 Task: Create List Brand Portfolio Governance in Board Brand Recognition Best Practices to Workspace Car Rentals. Create List Brand Portfolio Review in Board Product Market Fit Analysis to Workspace Car Rentals. Create List Brand Extension Analysis in Board Customer Journey Mapping and Analysis to Workspace Car Rentals
Action: Mouse moved to (92, 330)
Screenshot: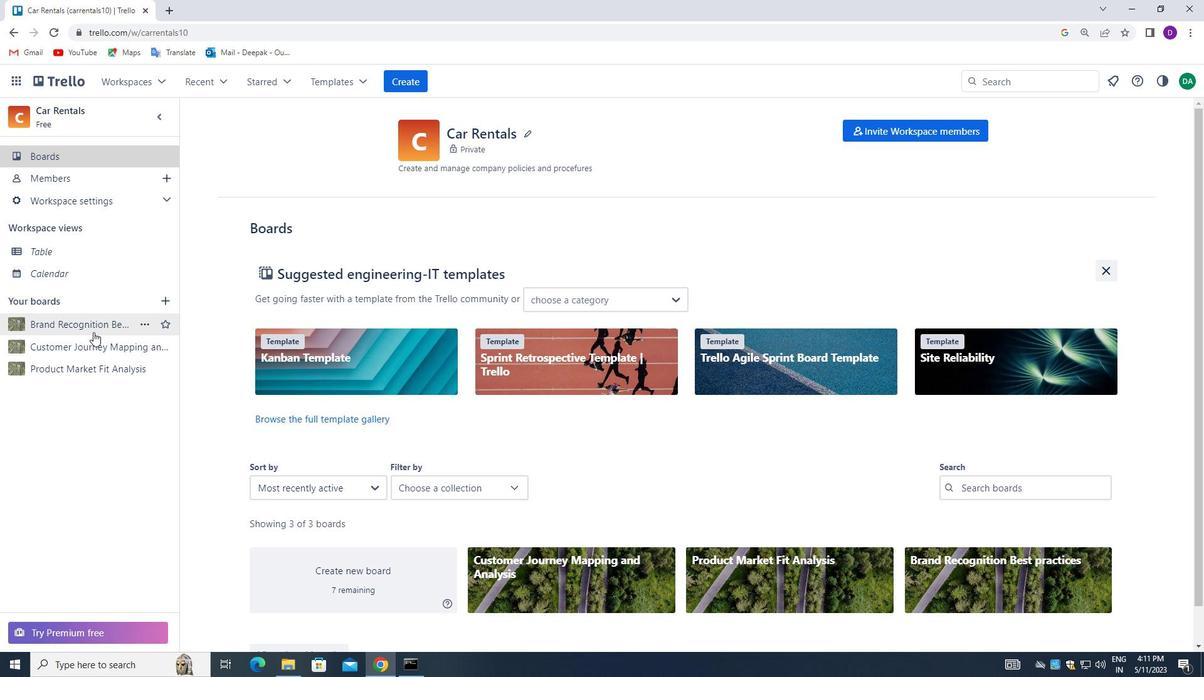 
Action: Mouse pressed left at (92, 330)
Screenshot: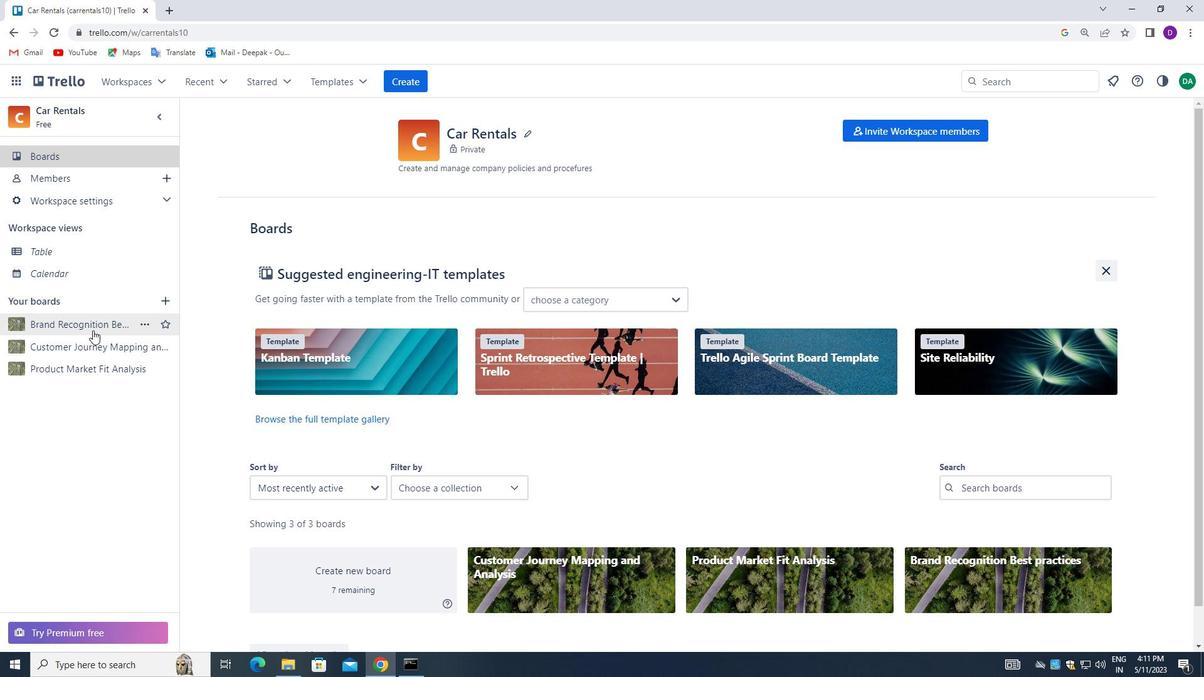 
Action: Mouse moved to (432, 163)
Screenshot: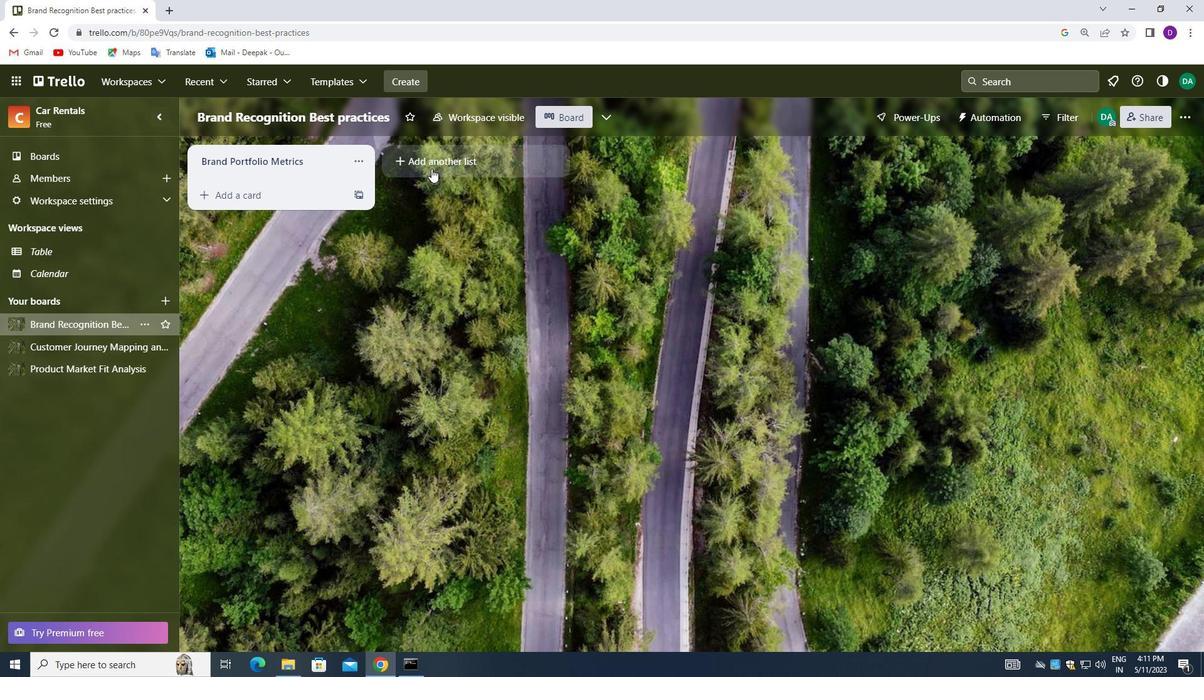 
Action: Mouse pressed left at (432, 163)
Screenshot: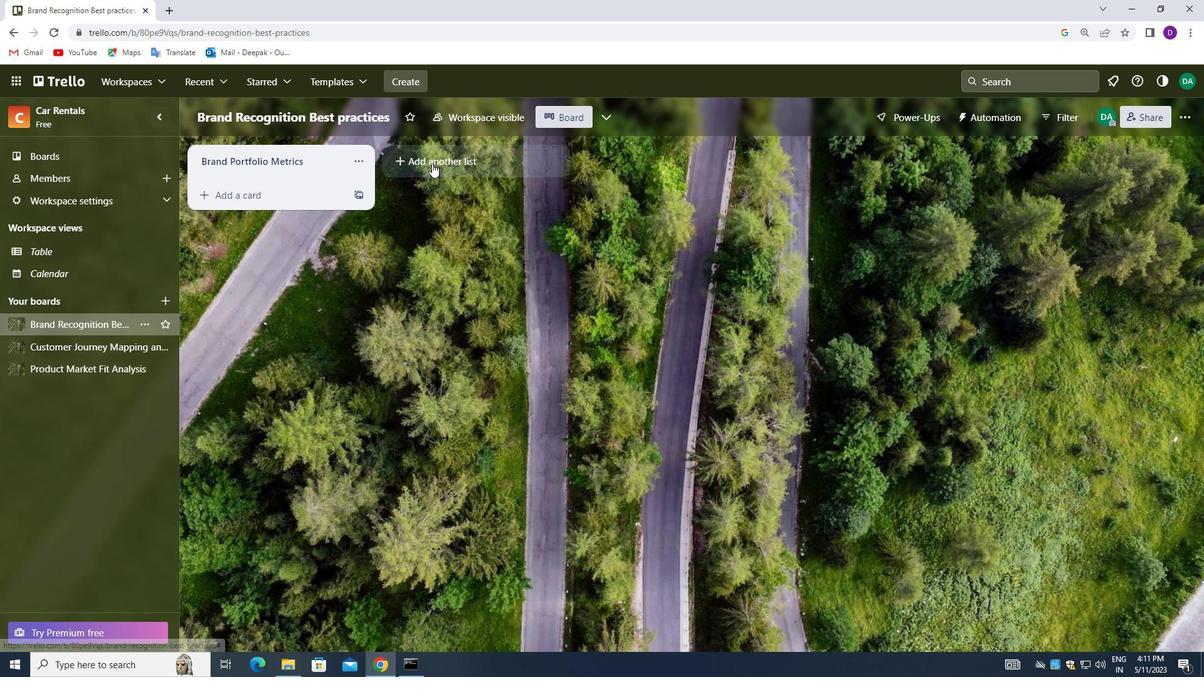 
Action: Mouse moved to (432, 160)
Screenshot: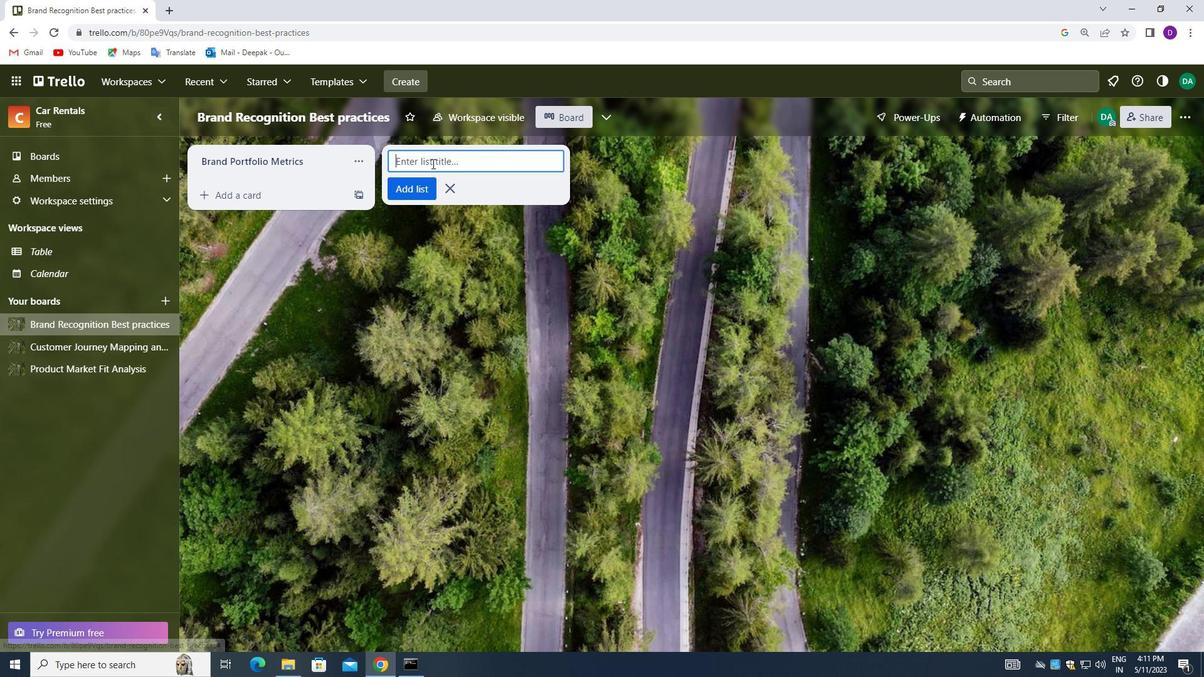 
Action: Mouse pressed left at (432, 160)
Screenshot: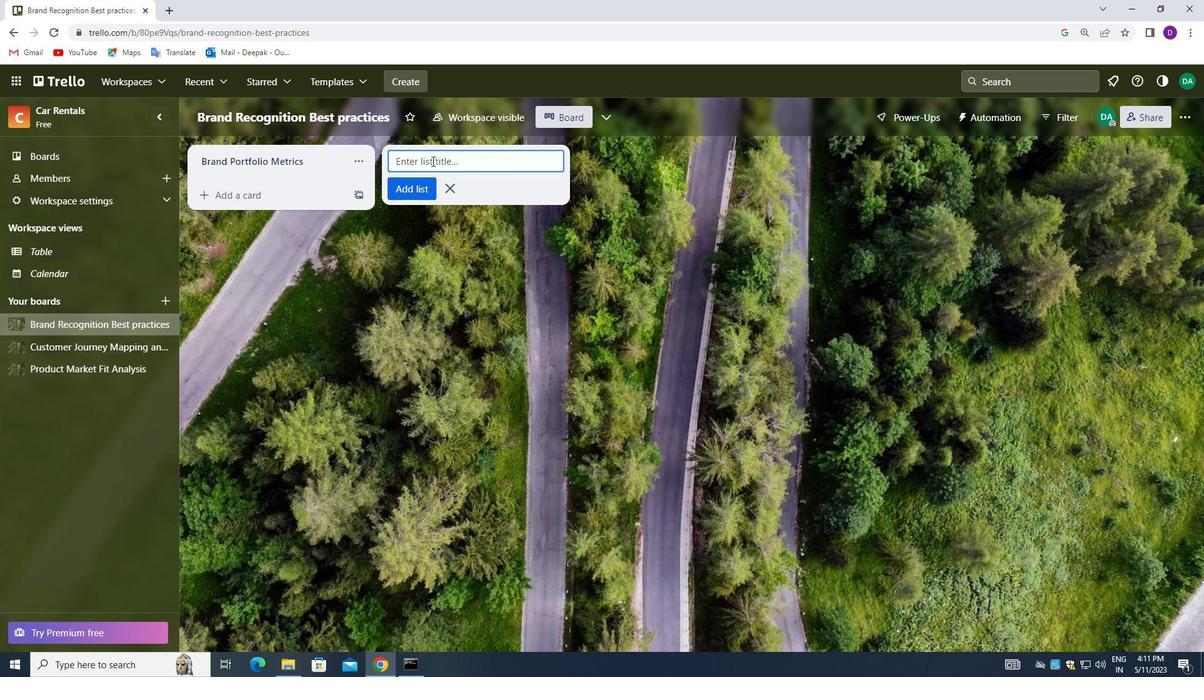 
Action: Mouse moved to (435, 252)
Screenshot: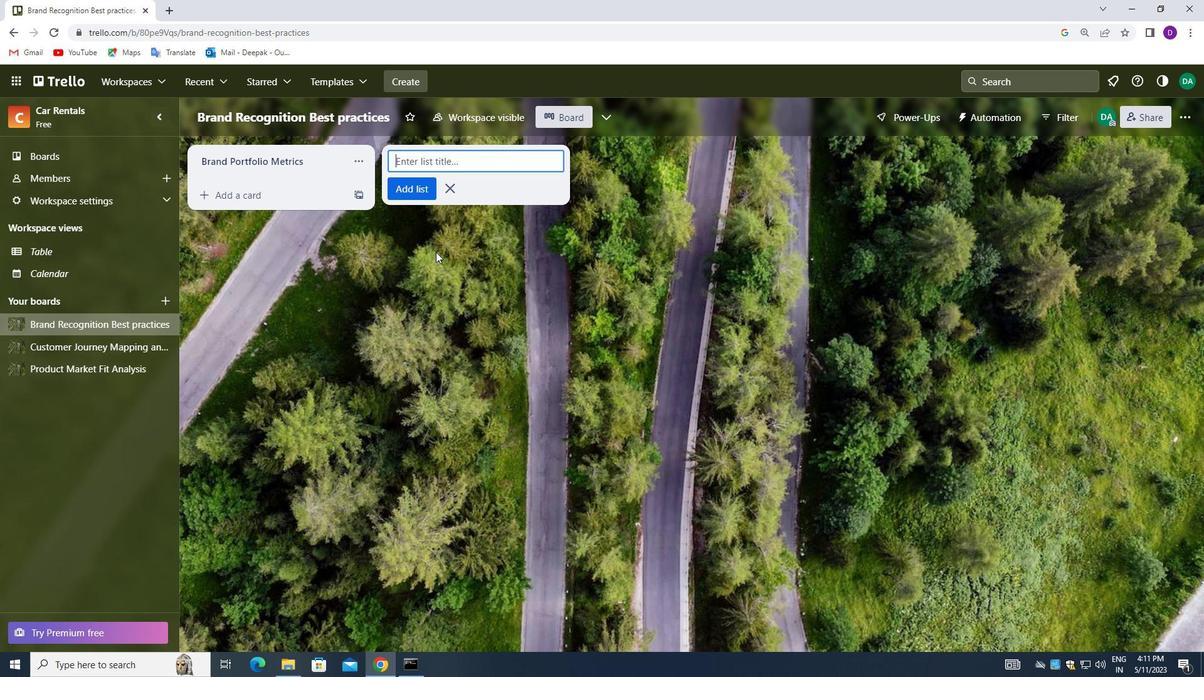 
Action: Key pressed <Key.shift_r>Brand<Key.space><Key.shift>PORTFOLIO<Key.space><Key.shift_r>GOVERNANCE
Screenshot: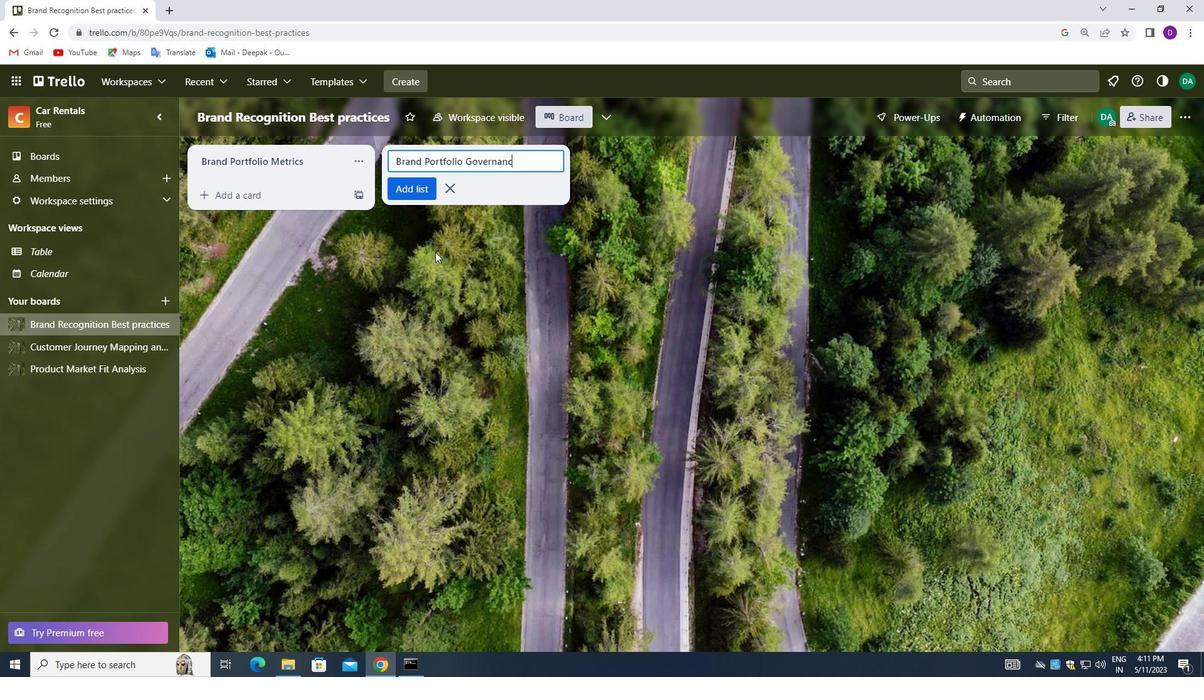 
Action: Mouse moved to (411, 190)
Screenshot: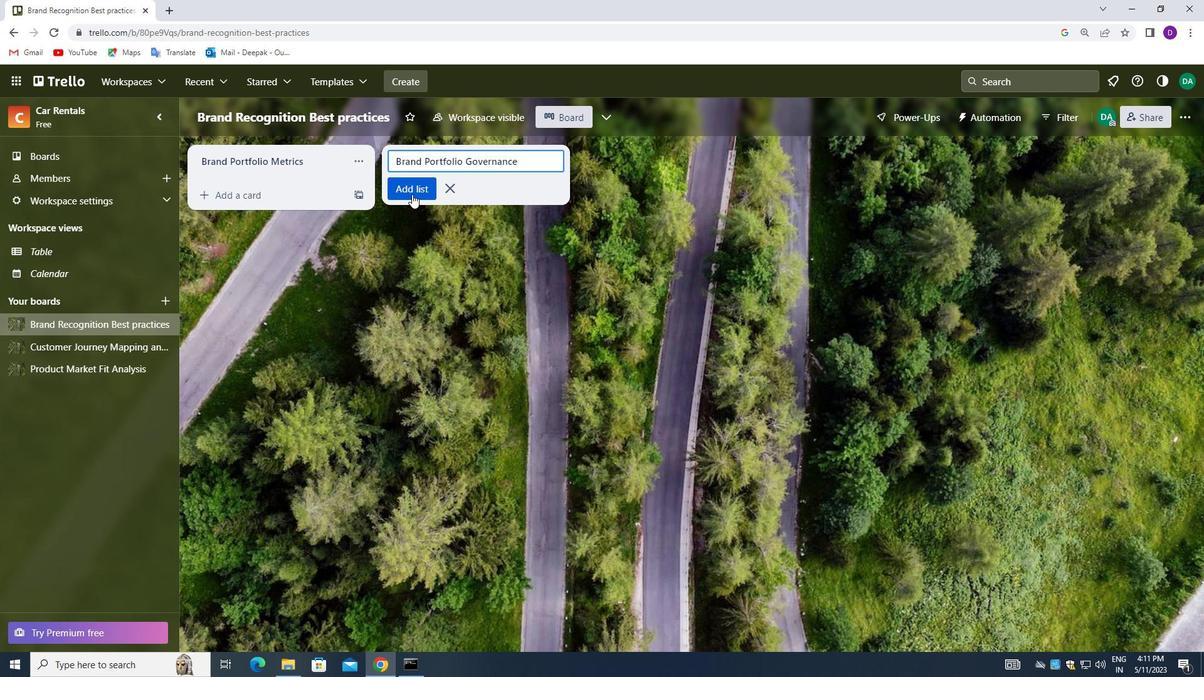 
Action: Mouse pressed left at (411, 190)
Screenshot: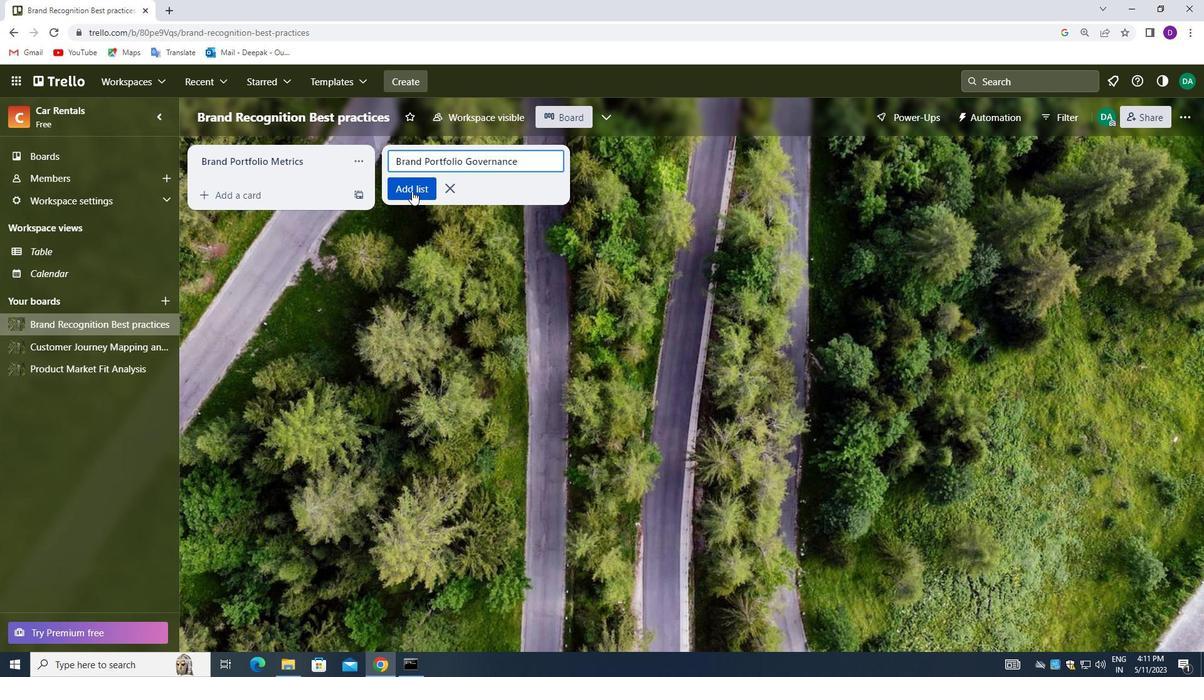 
Action: Mouse moved to (78, 161)
Screenshot: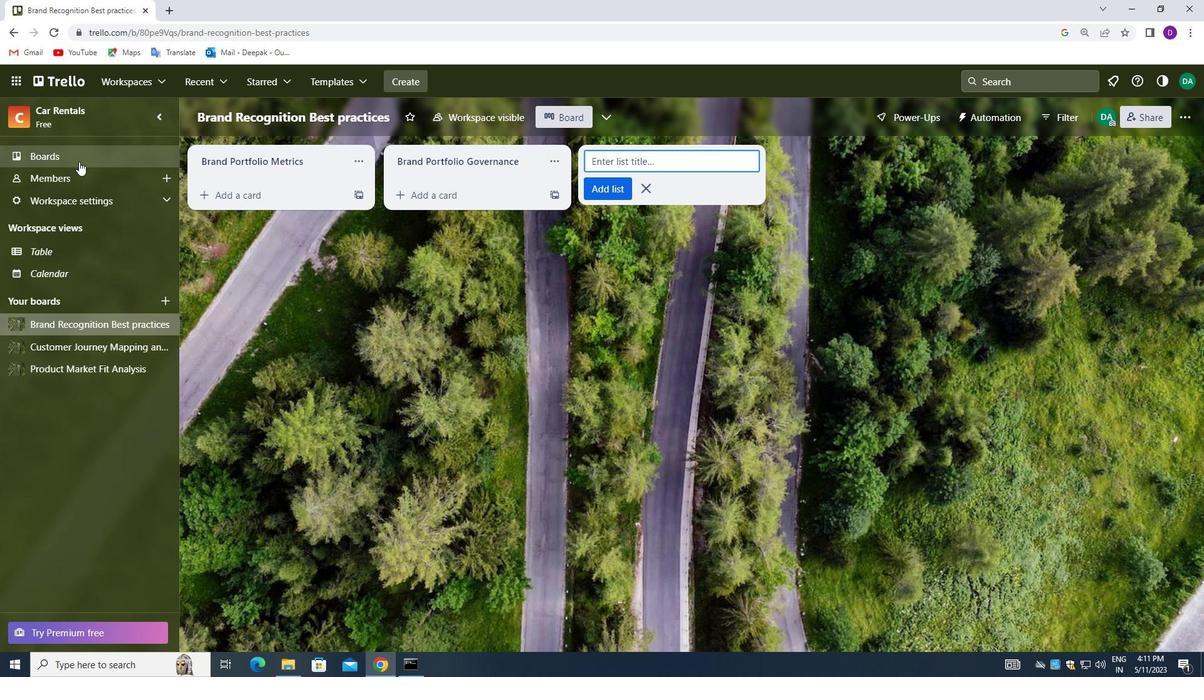 
Action: Mouse pressed left at (78, 161)
Screenshot: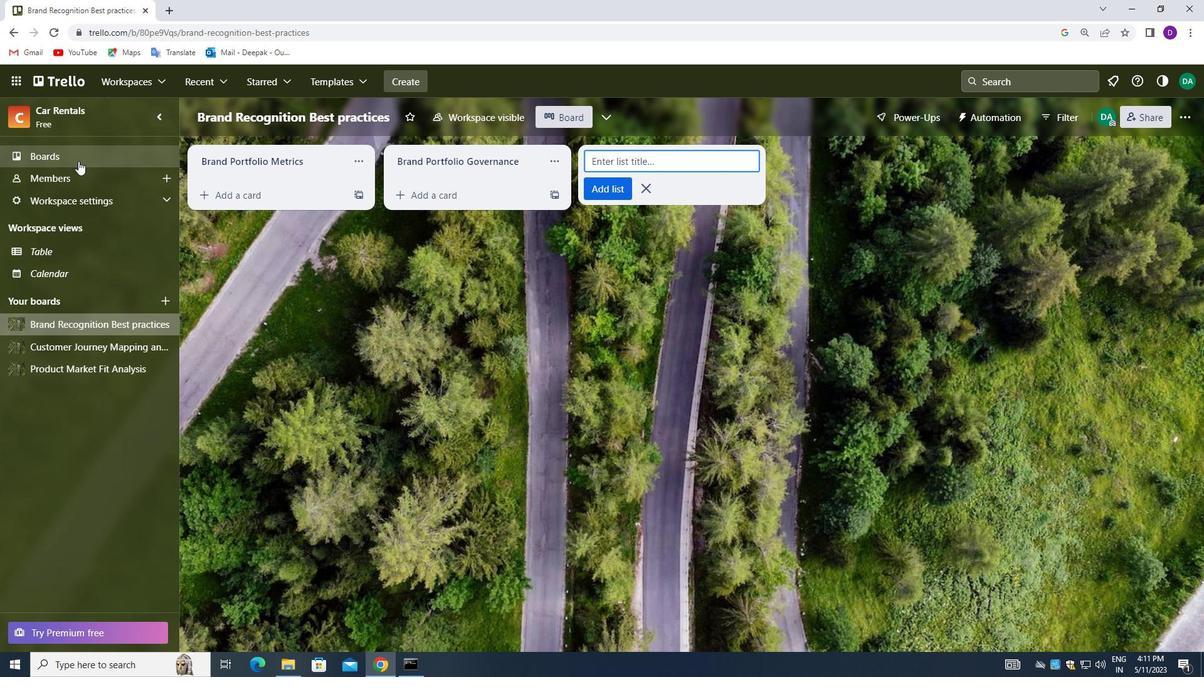 
Action: Mouse moved to (104, 365)
Screenshot: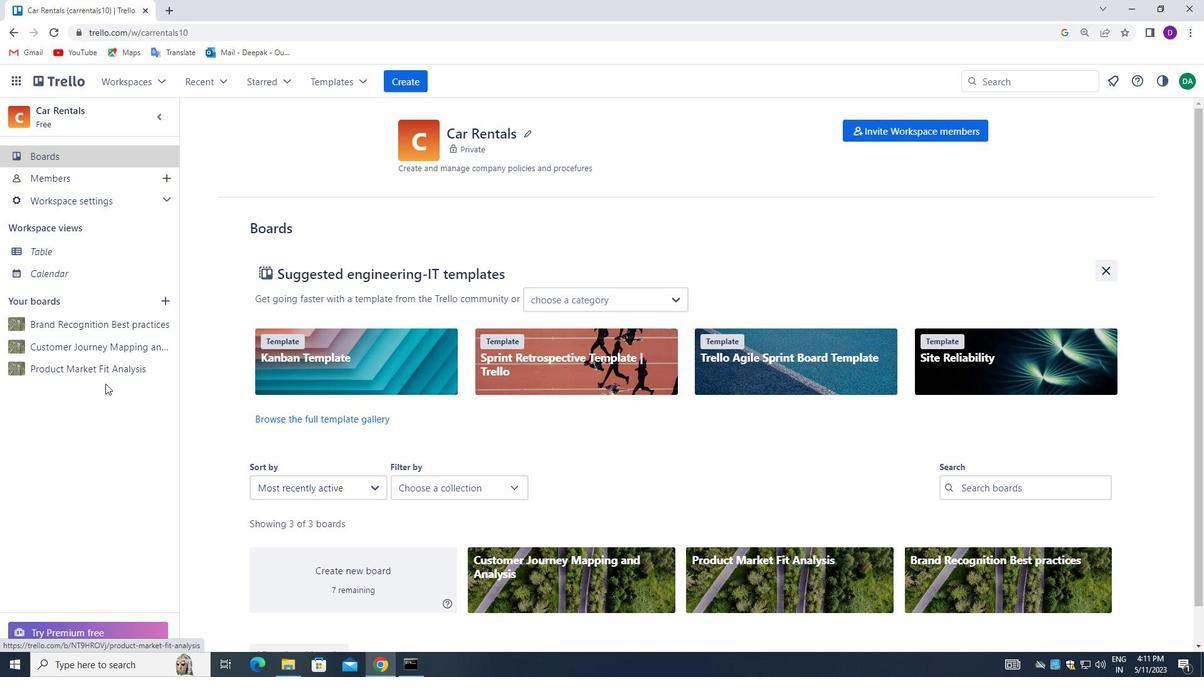 
Action: Mouse pressed left at (104, 365)
Screenshot: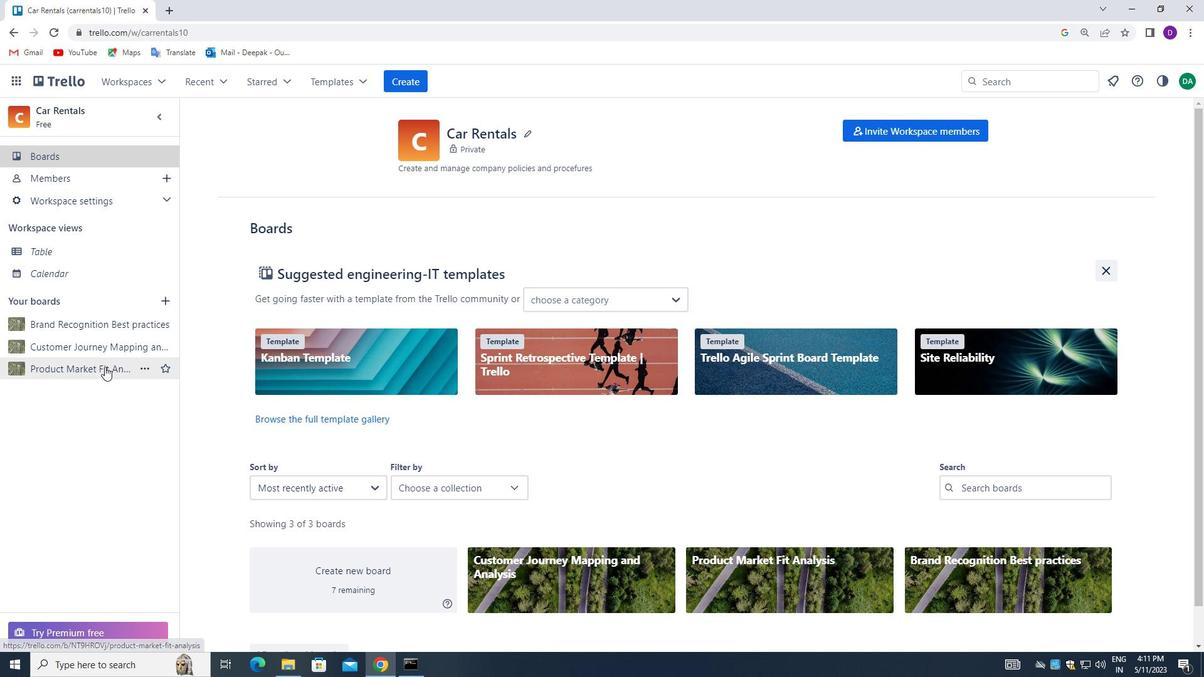 
Action: Mouse moved to (432, 166)
Screenshot: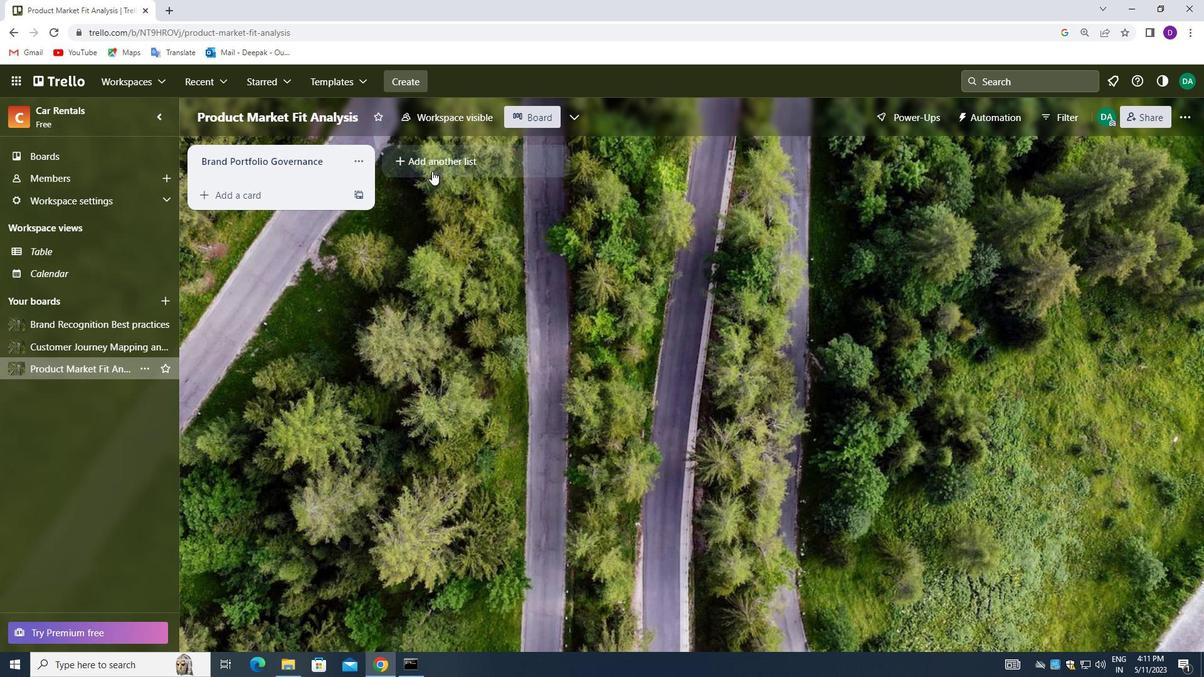 
Action: Mouse pressed left at (432, 166)
Screenshot: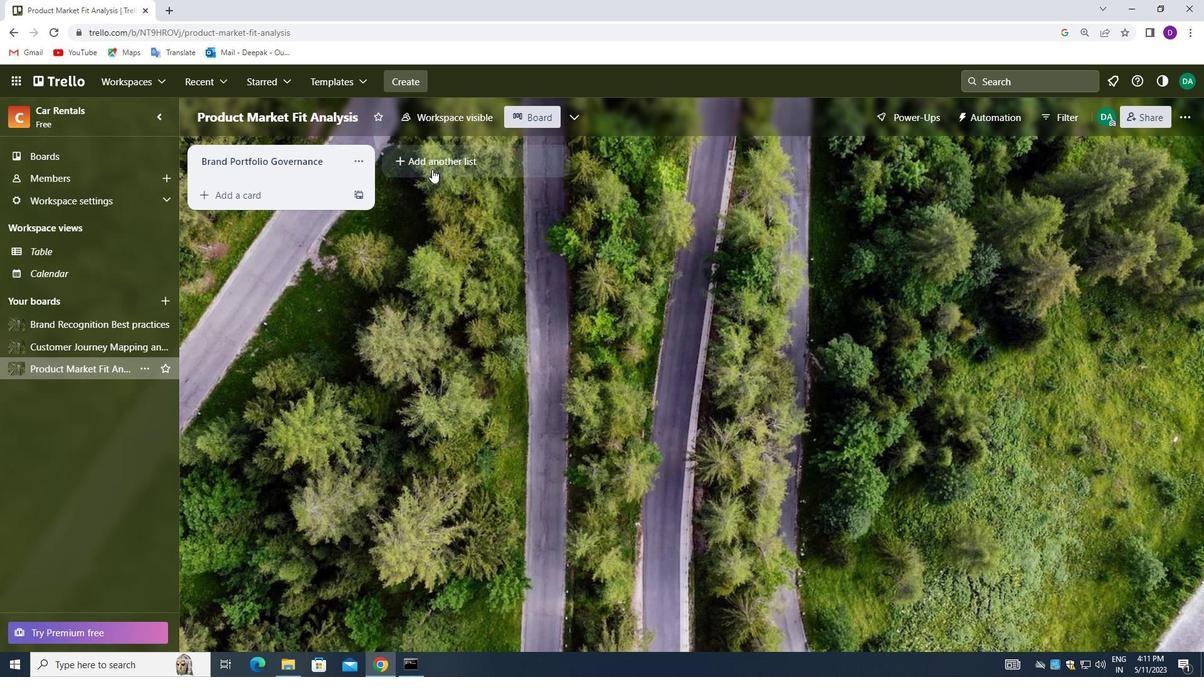 
Action: Mouse moved to (428, 161)
Screenshot: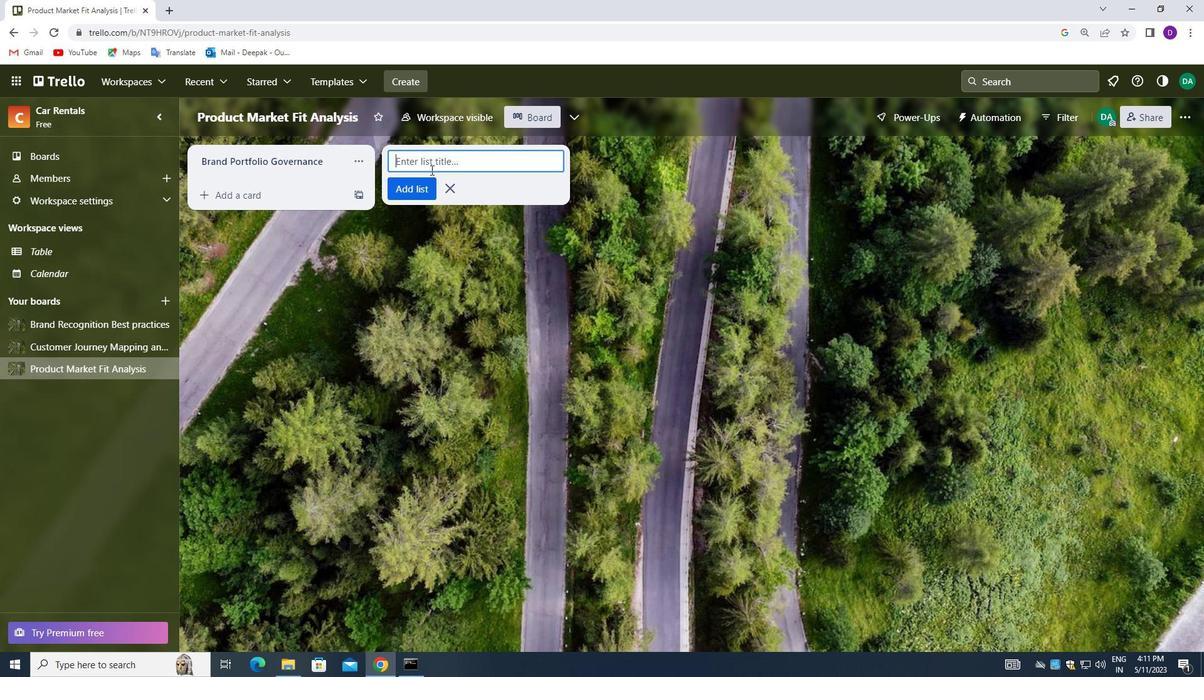 
Action: Mouse pressed left at (428, 161)
Screenshot: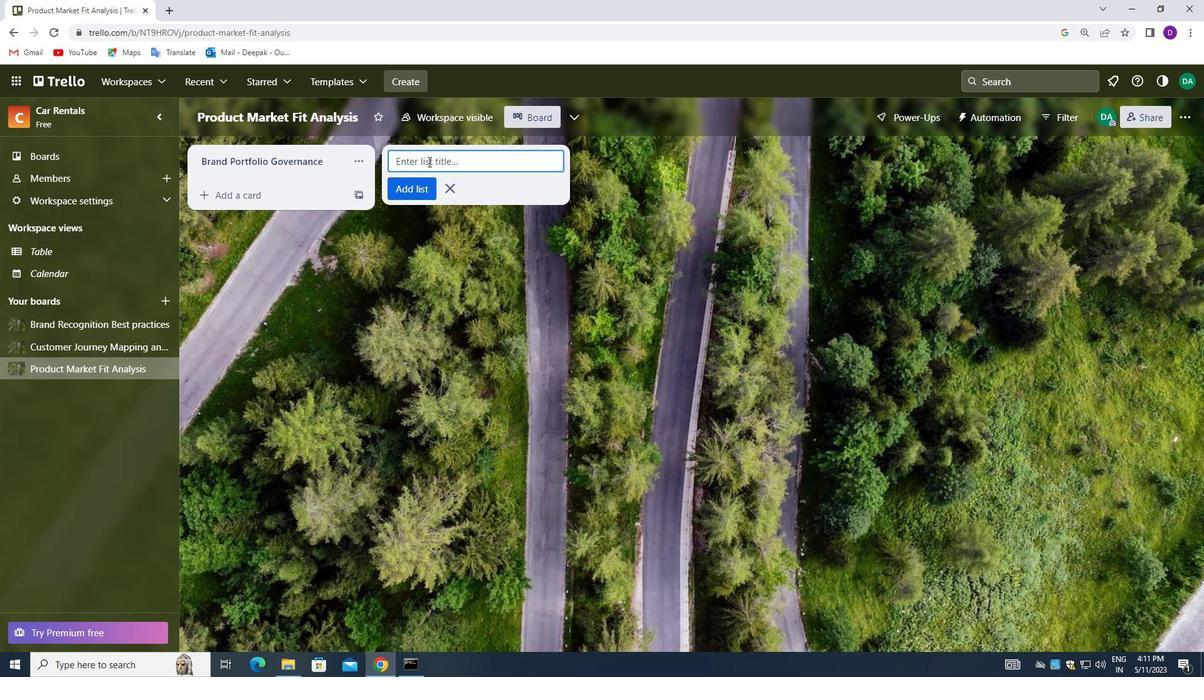 
Action: Mouse moved to (424, 276)
Screenshot: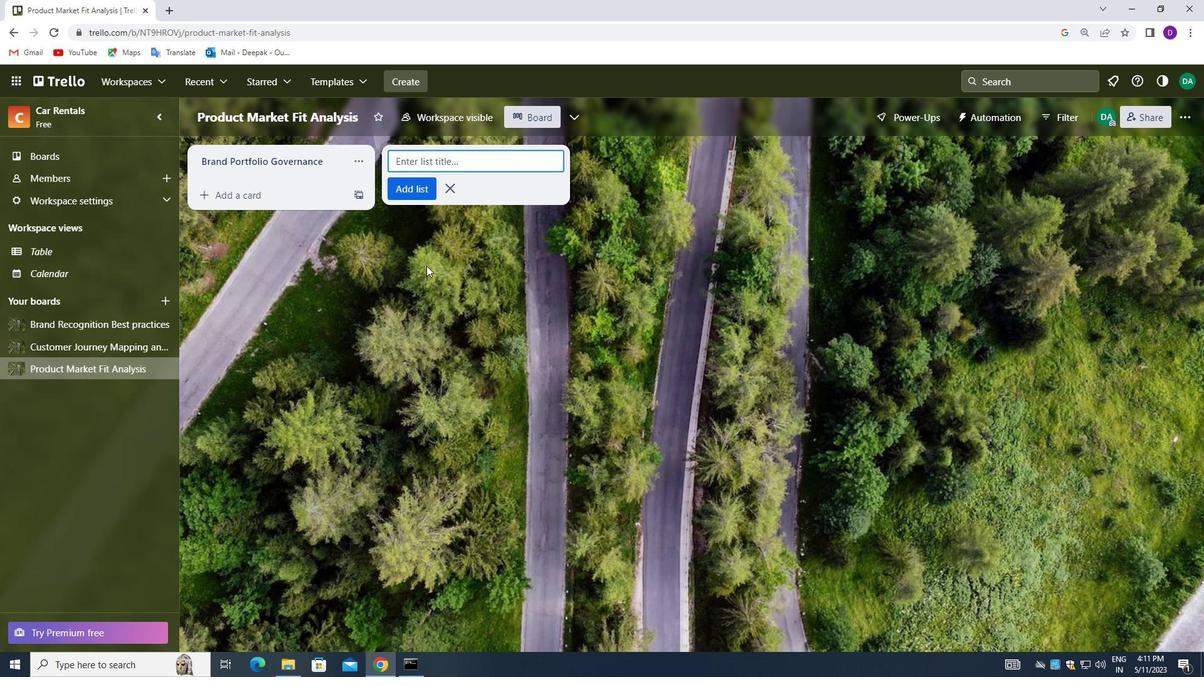 
Action: Key pressed <Key.shift_r>BRAND<Key.space><Key.shift>PORTFOLIO<Key.space><Key.shift_r>REVIEW
Screenshot: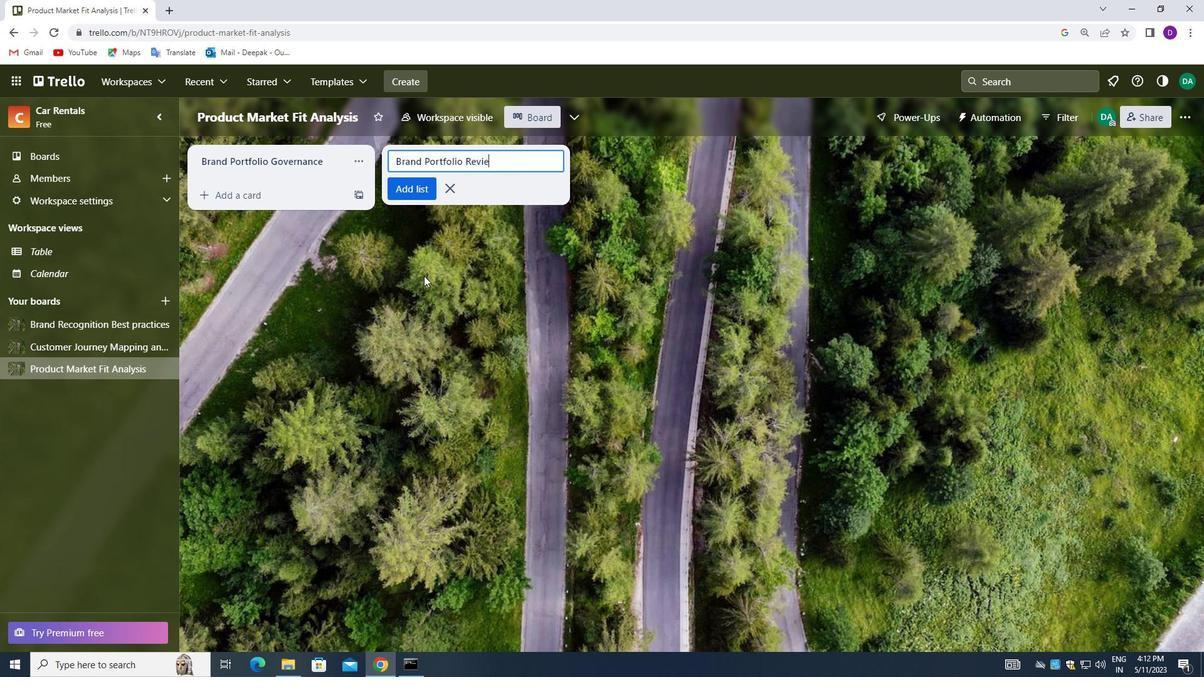 
Action: Mouse moved to (414, 191)
Screenshot: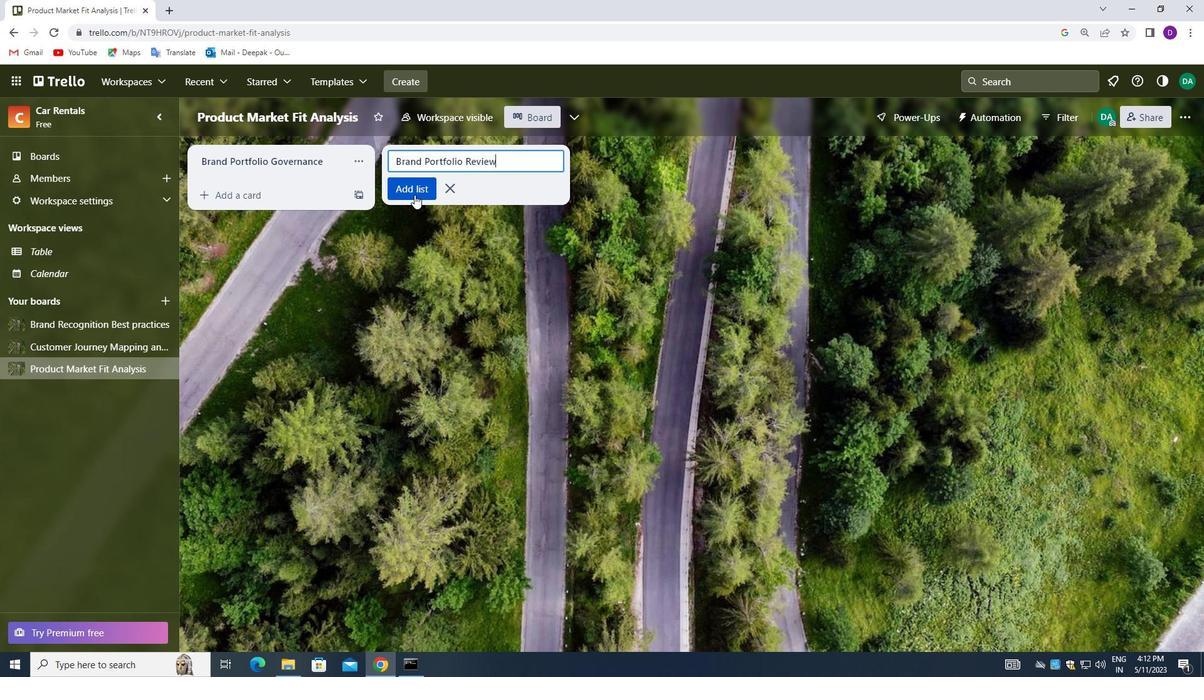 
Action: Mouse pressed left at (414, 191)
Screenshot: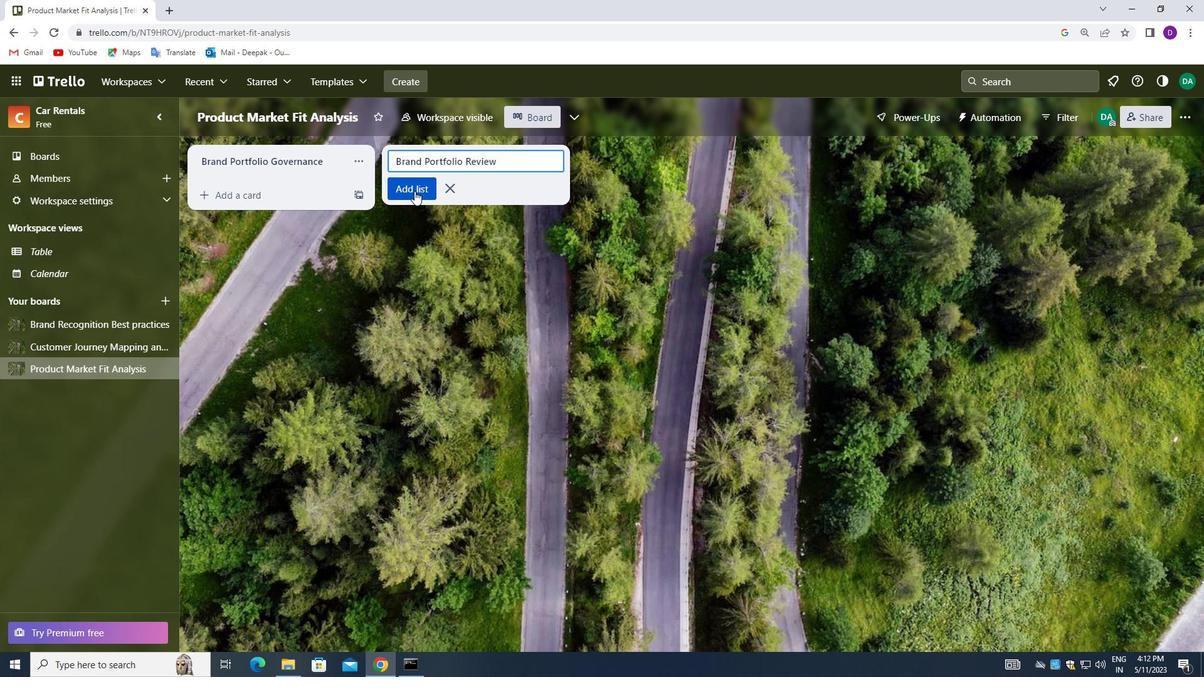 
Action: Mouse moved to (67, 161)
Screenshot: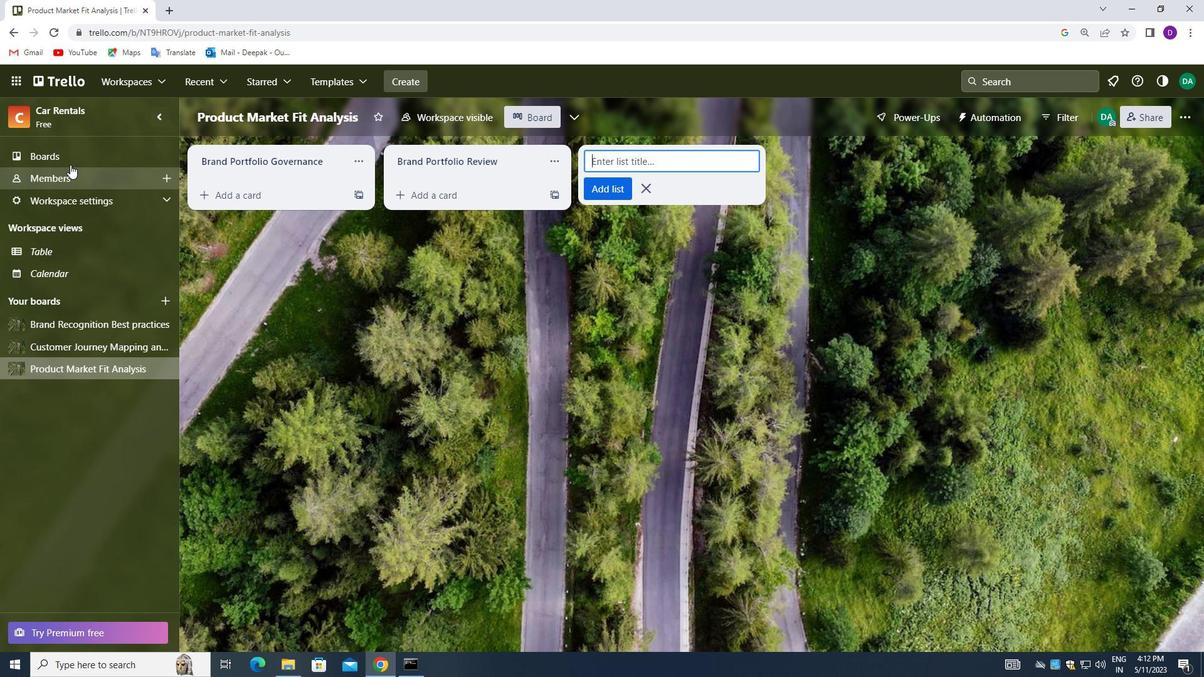 
Action: Mouse pressed left at (67, 161)
Screenshot: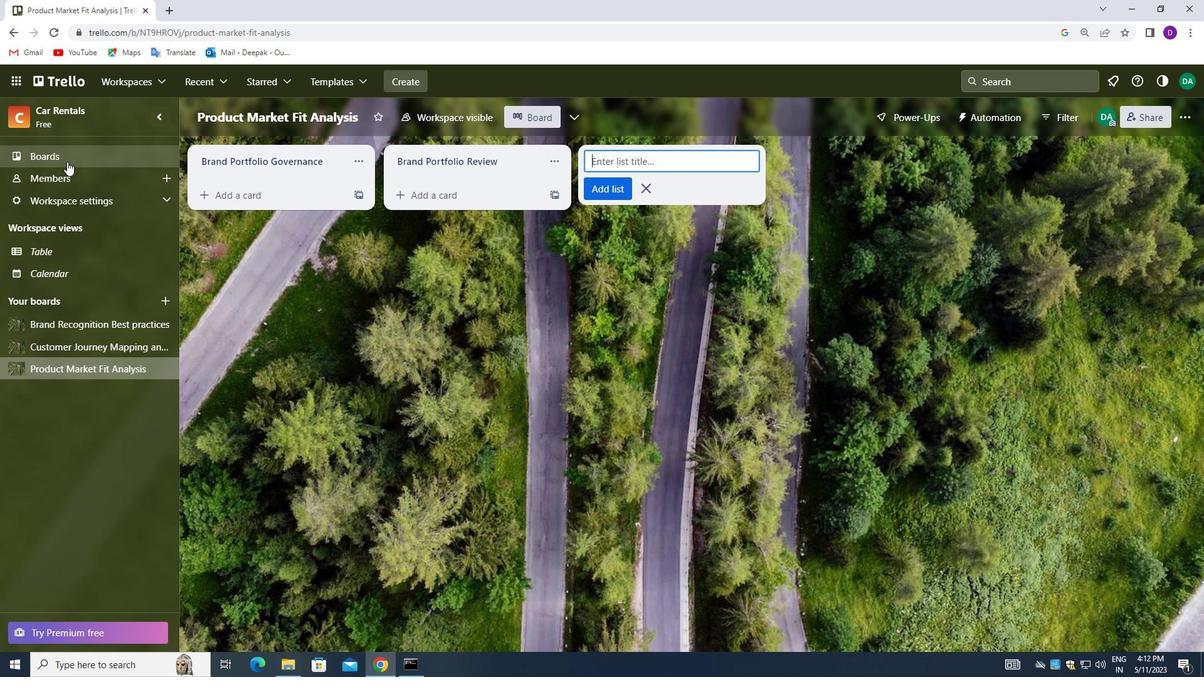 
Action: Mouse moved to (86, 353)
Screenshot: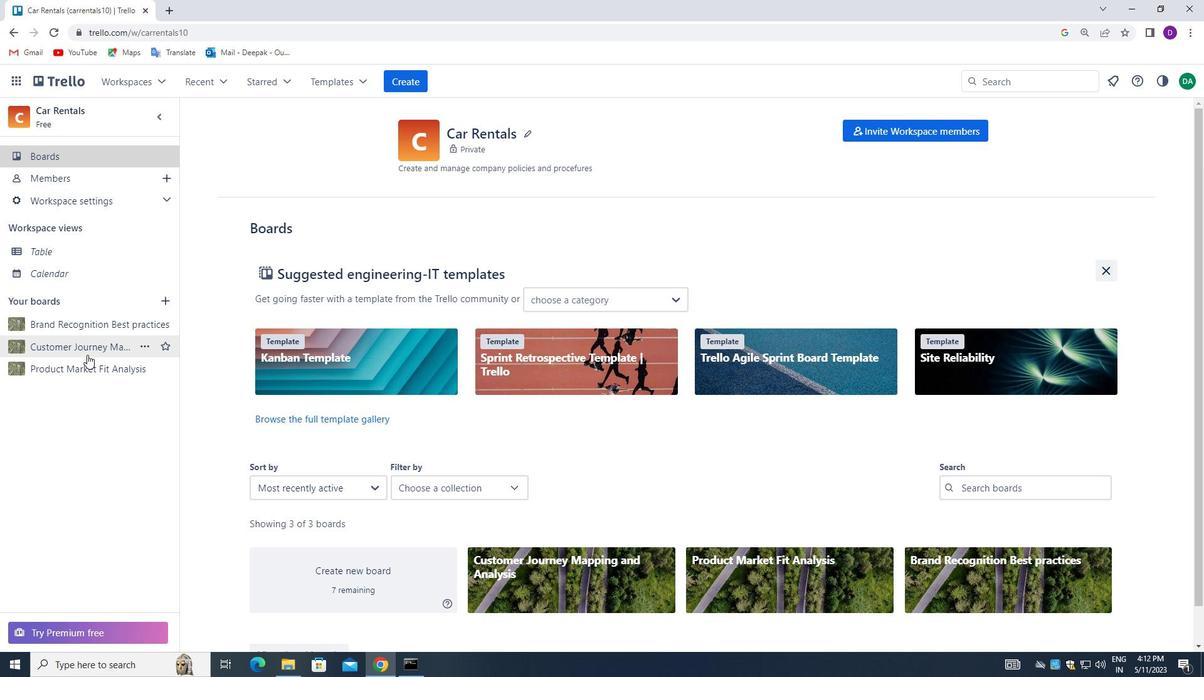 
Action: Mouse pressed left at (86, 353)
Screenshot: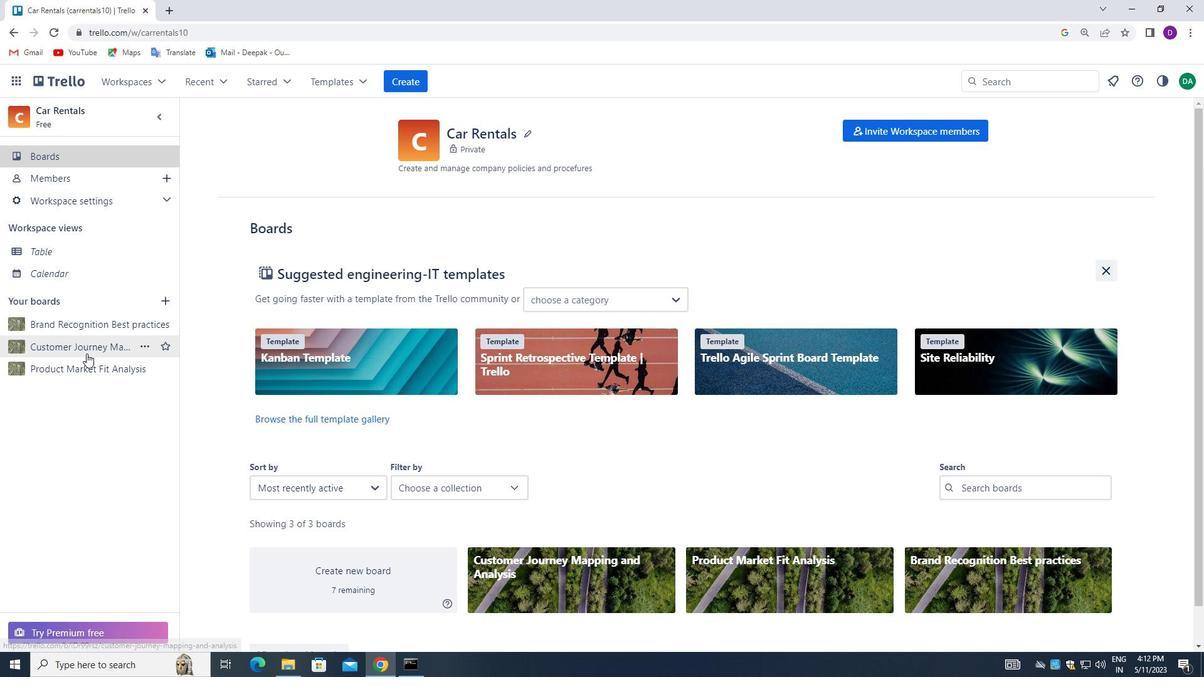 
Action: Mouse moved to (431, 166)
Screenshot: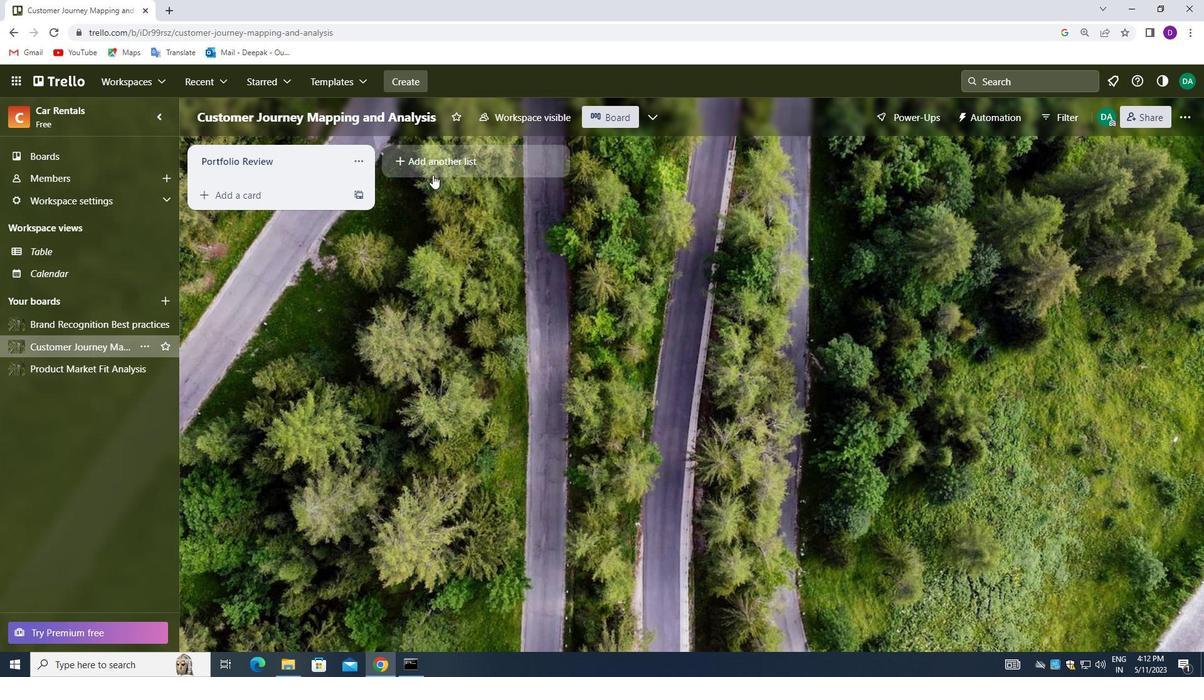 
Action: Mouse pressed left at (431, 166)
Screenshot: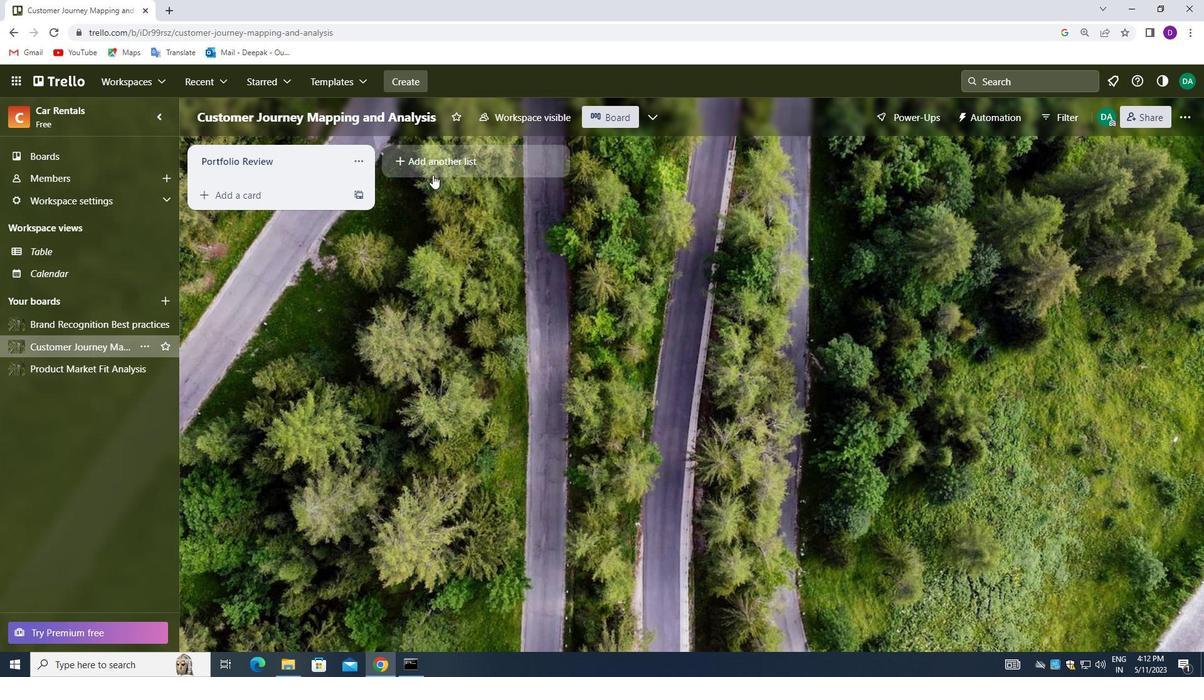 
Action: Mouse moved to (427, 162)
Screenshot: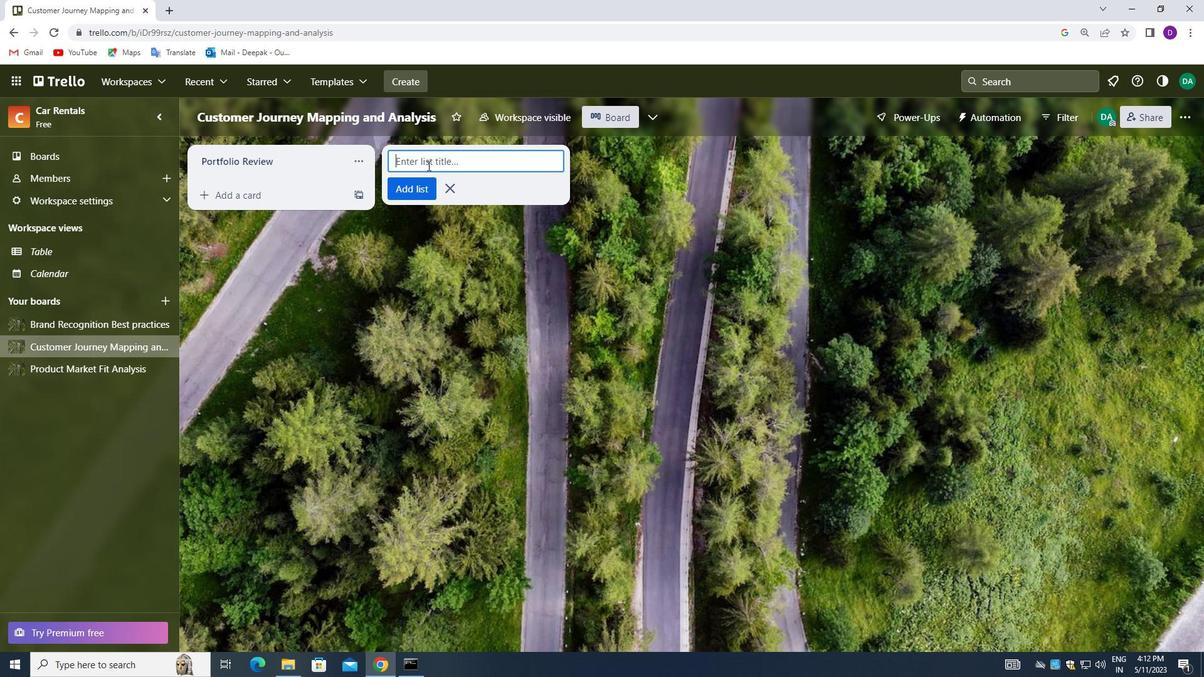 
Action: Mouse pressed left at (427, 162)
Screenshot: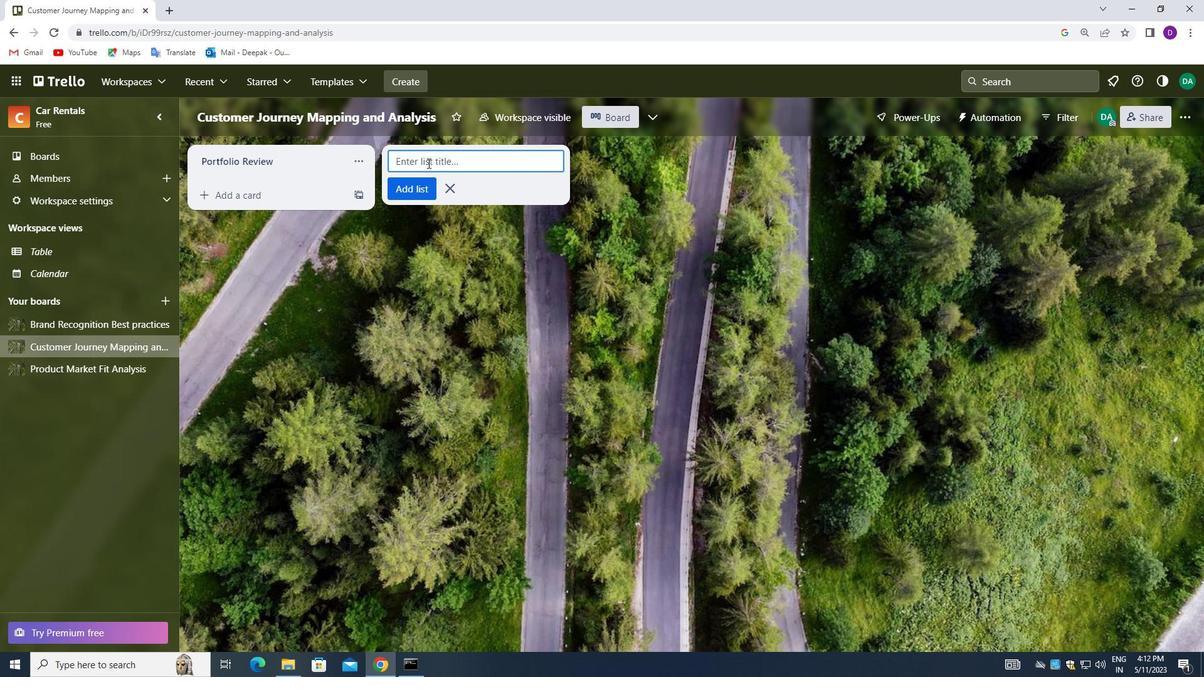 
Action: Mouse moved to (402, 266)
Screenshot: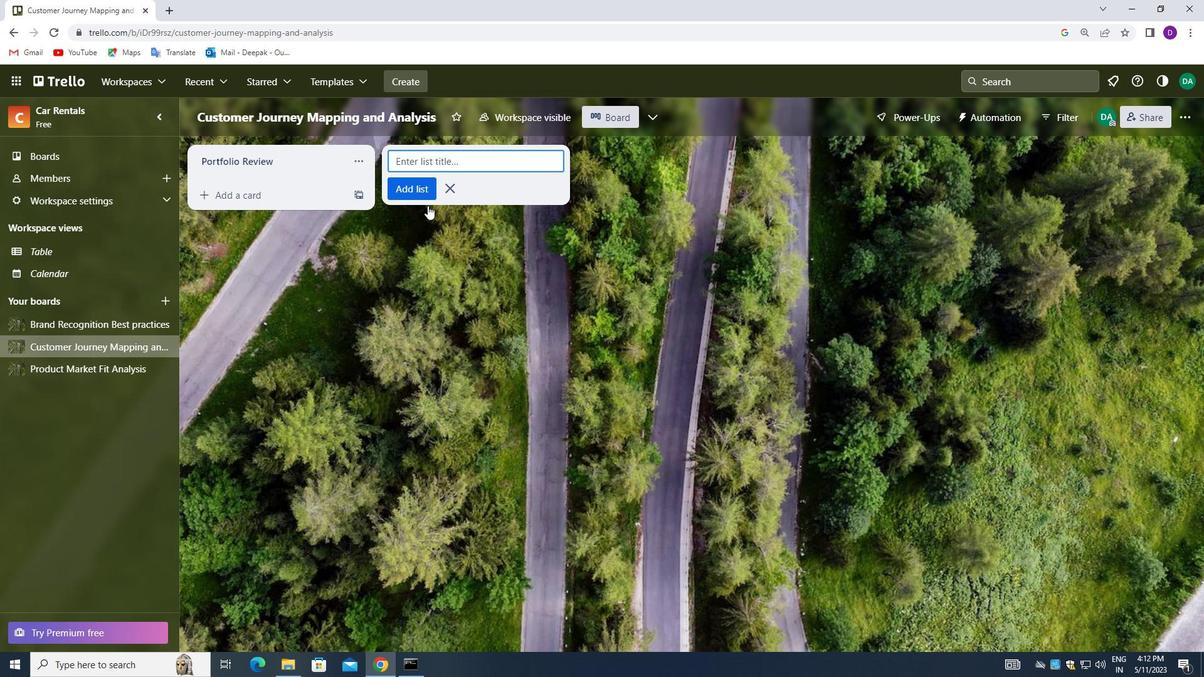 
Action: Key pressed <Key.shift_r>BRAND<Key.space><Key.shift_r>EXTENSION<Key.space><Key.shift_r>ANALYSIS
Screenshot: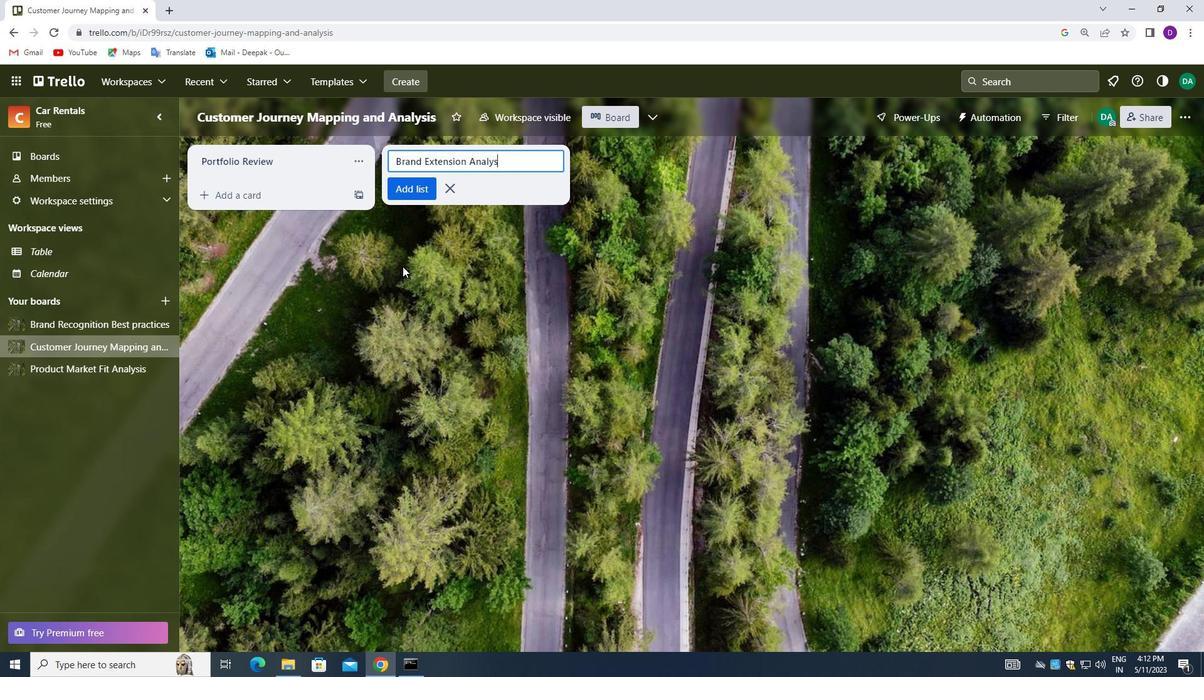 
Action: Mouse moved to (409, 188)
Screenshot: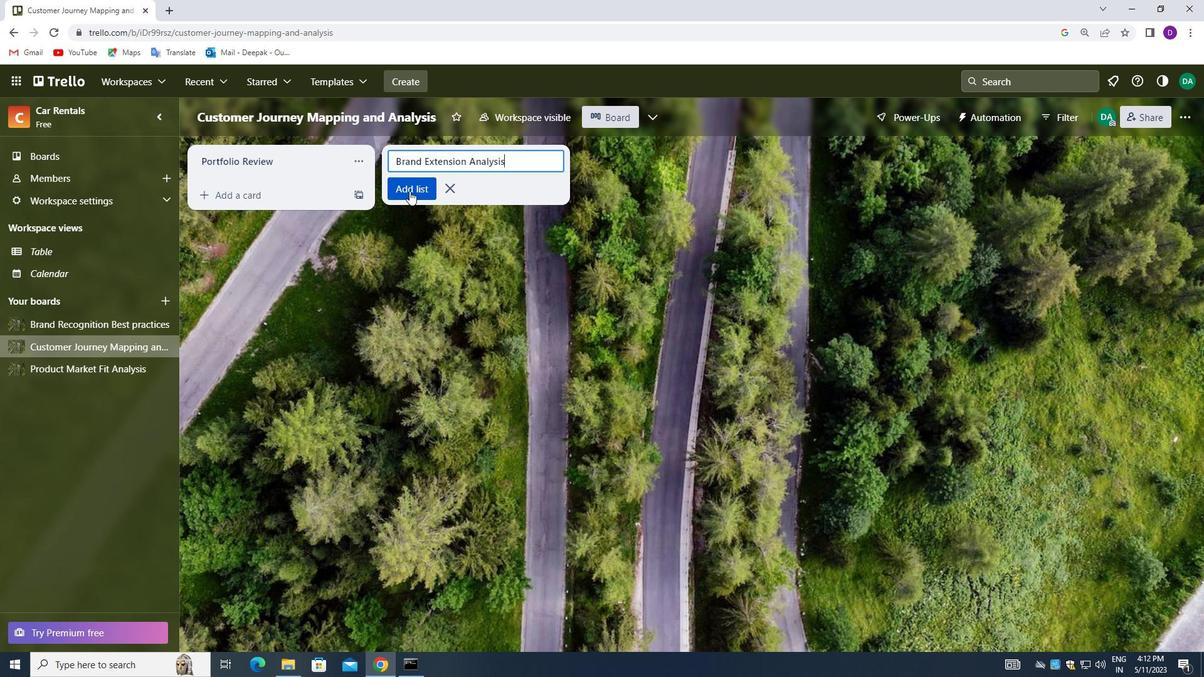 
Action: Mouse pressed left at (409, 188)
Screenshot: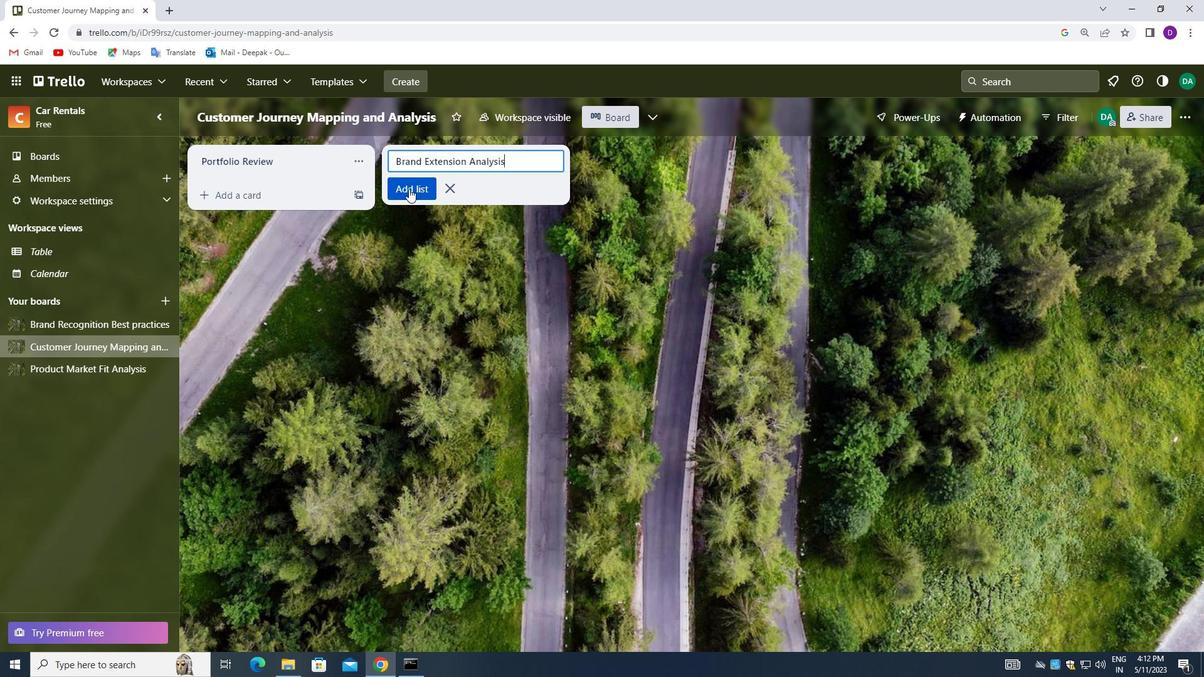 
Action: Mouse moved to (472, 274)
Screenshot: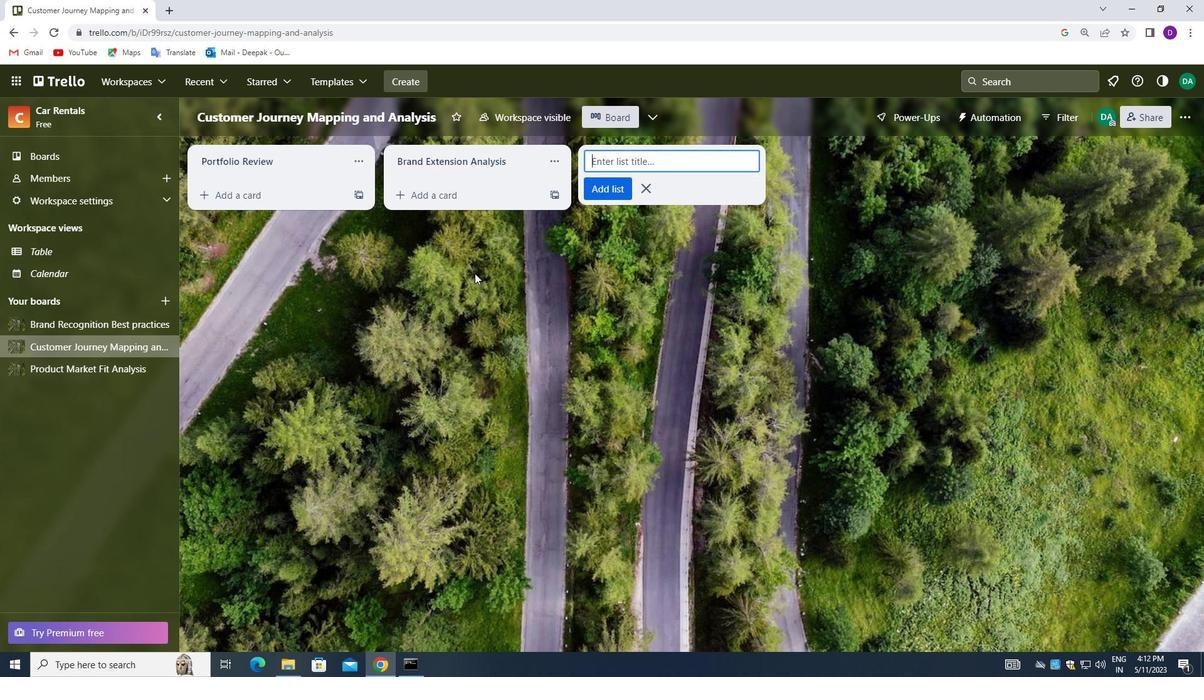 
Action: Mouse scrolled (472, 274) with delta (0, 0)
Screenshot: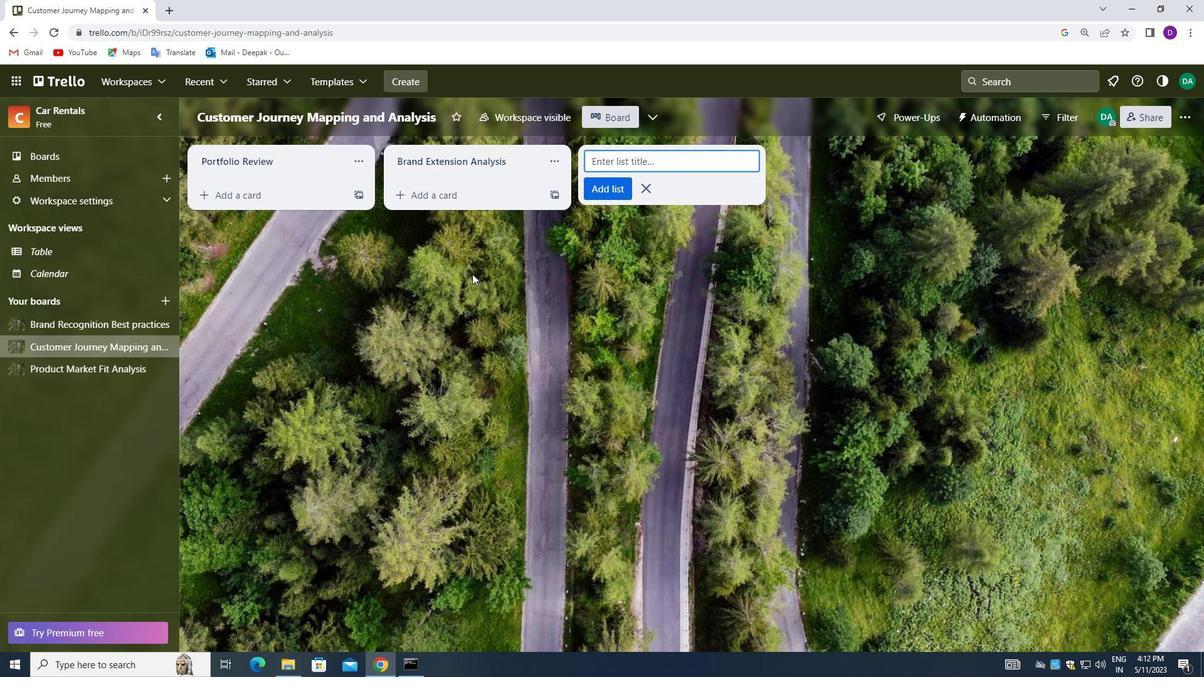 
Action: Mouse scrolled (472, 274) with delta (0, 0)
Screenshot: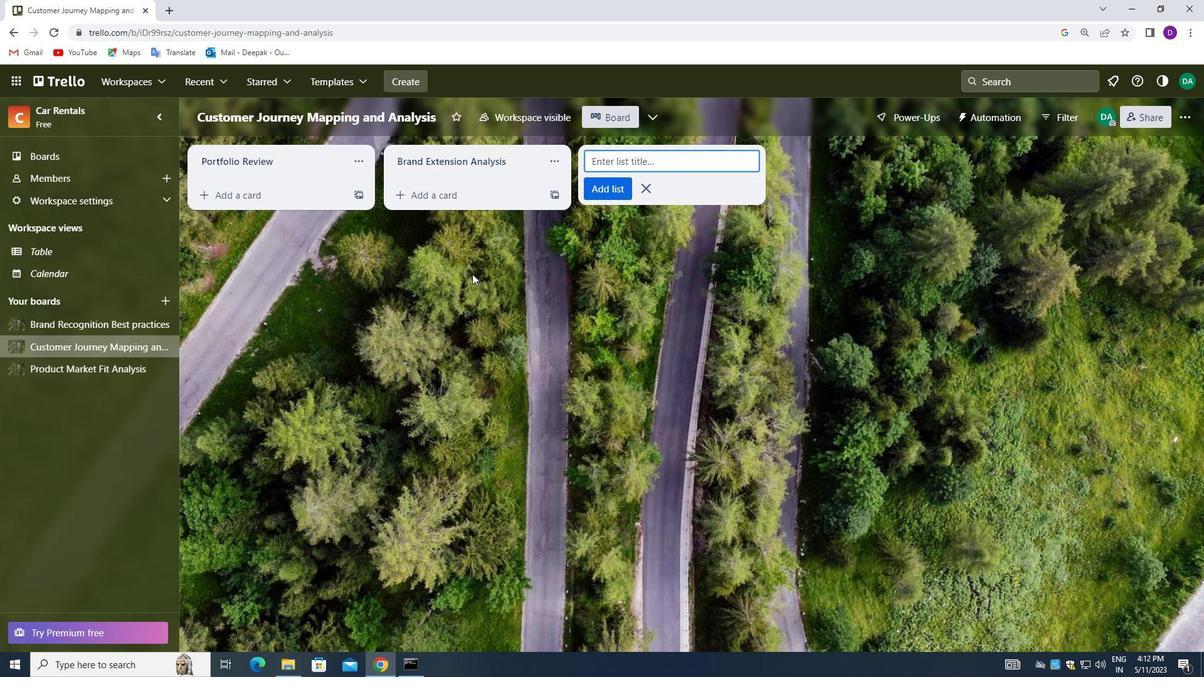 
Action: Mouse scrolled (472, 274) with delta (0, 0)
Screenshot: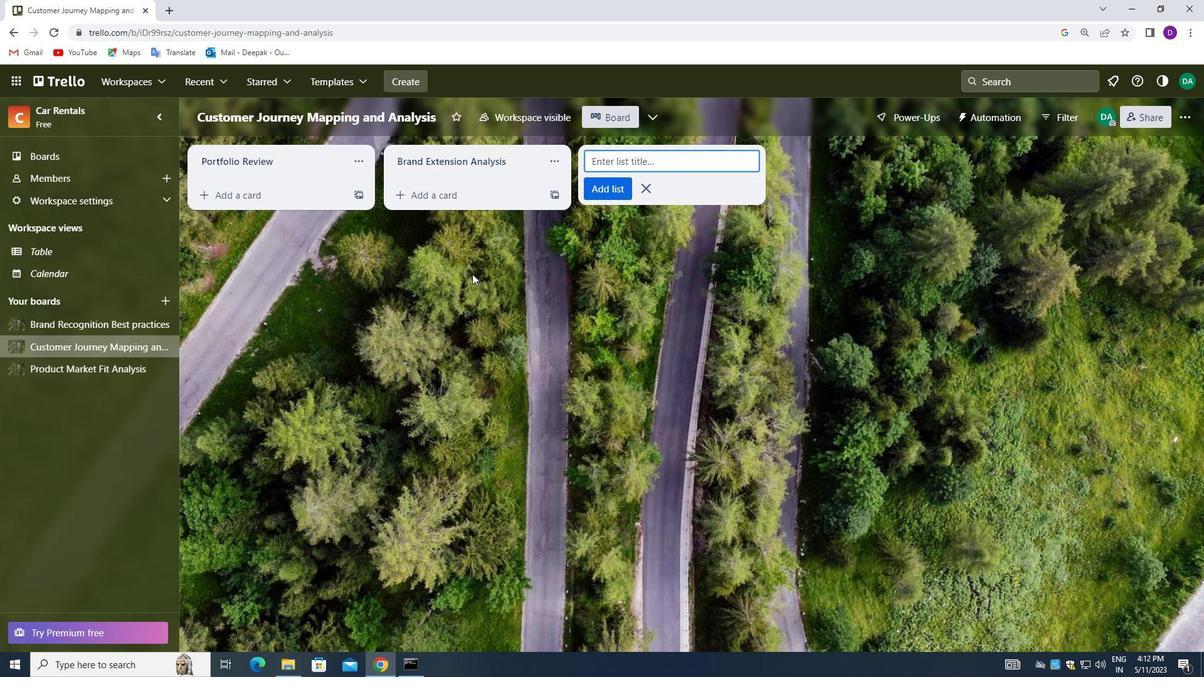 
Action: Mouse moved to (80, 160)
Screenshot: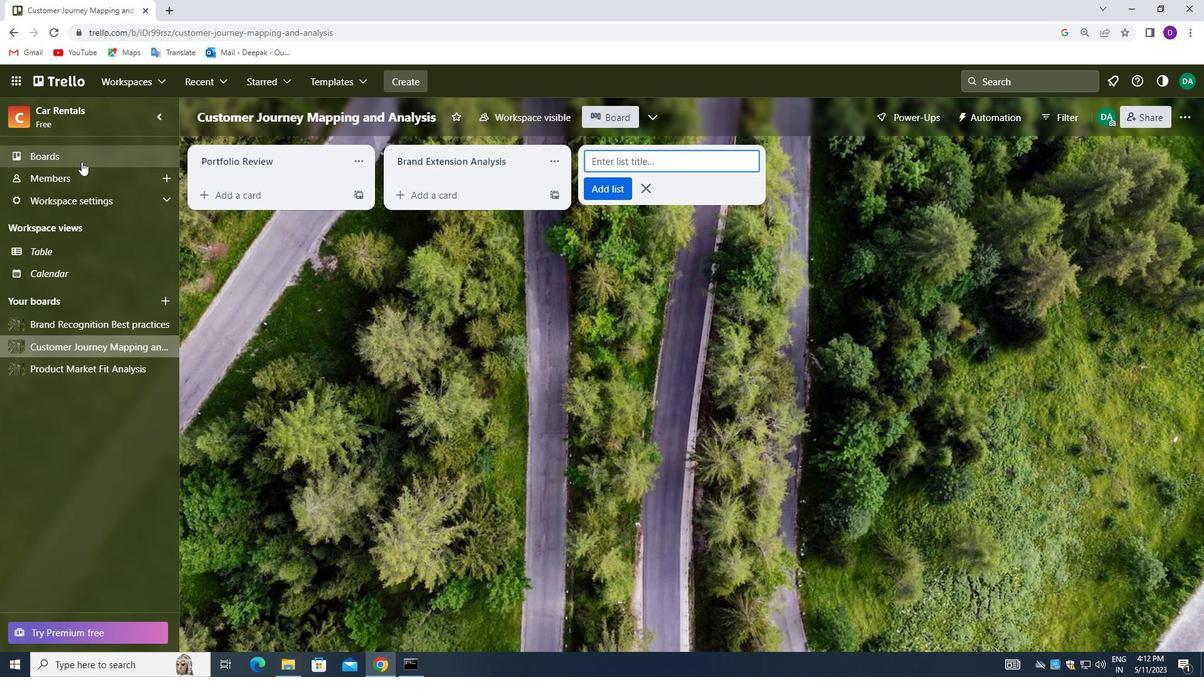 
Action: Mouse pressed left at (80, 160)
Screenshot: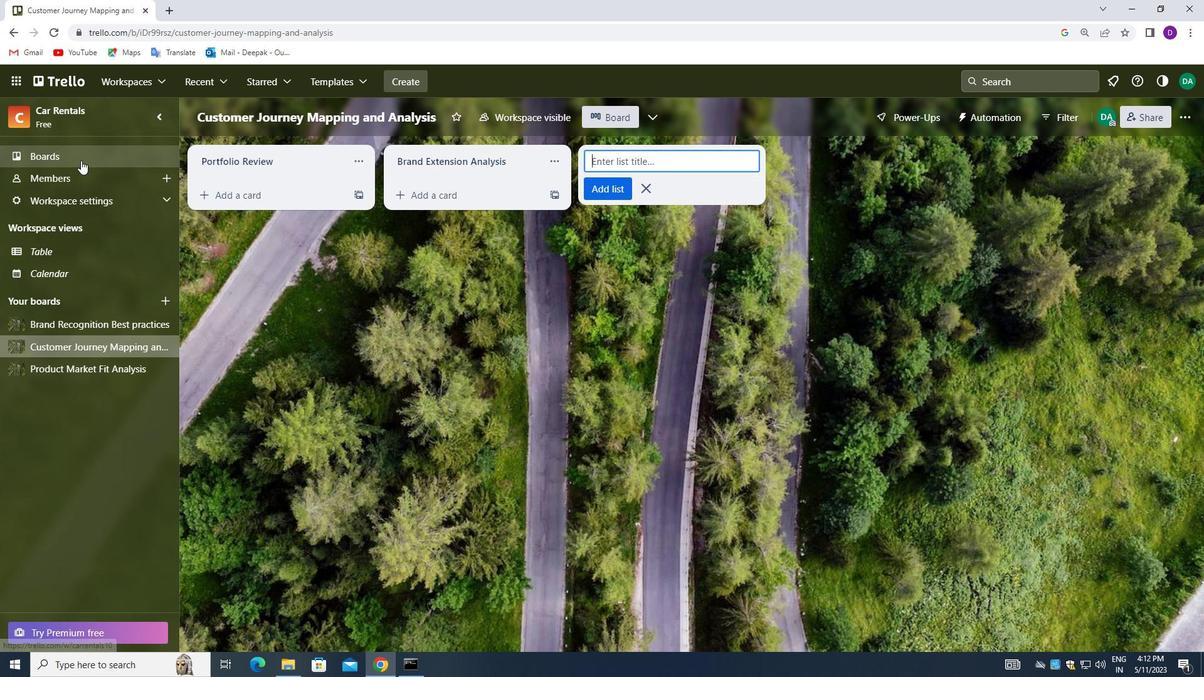 
Action: Mouse moved to (622, 266)
Screenshot: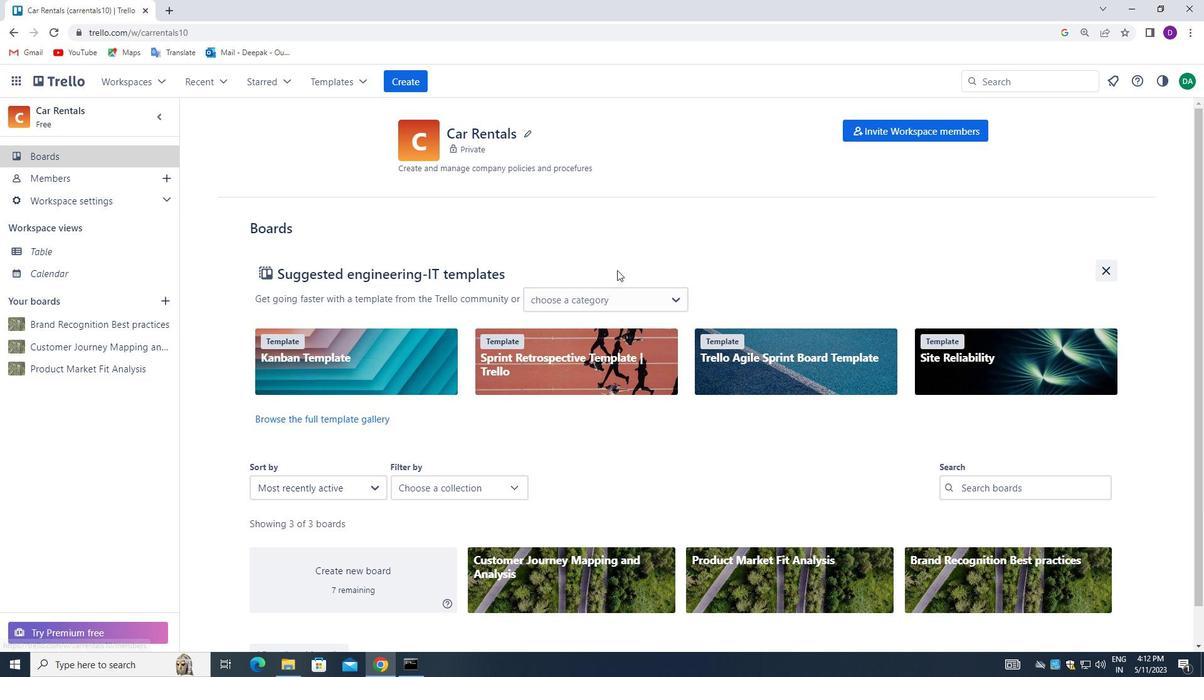 
Action: Mouse scrolled (622, 267) with delta (0, 0)
Screenshot: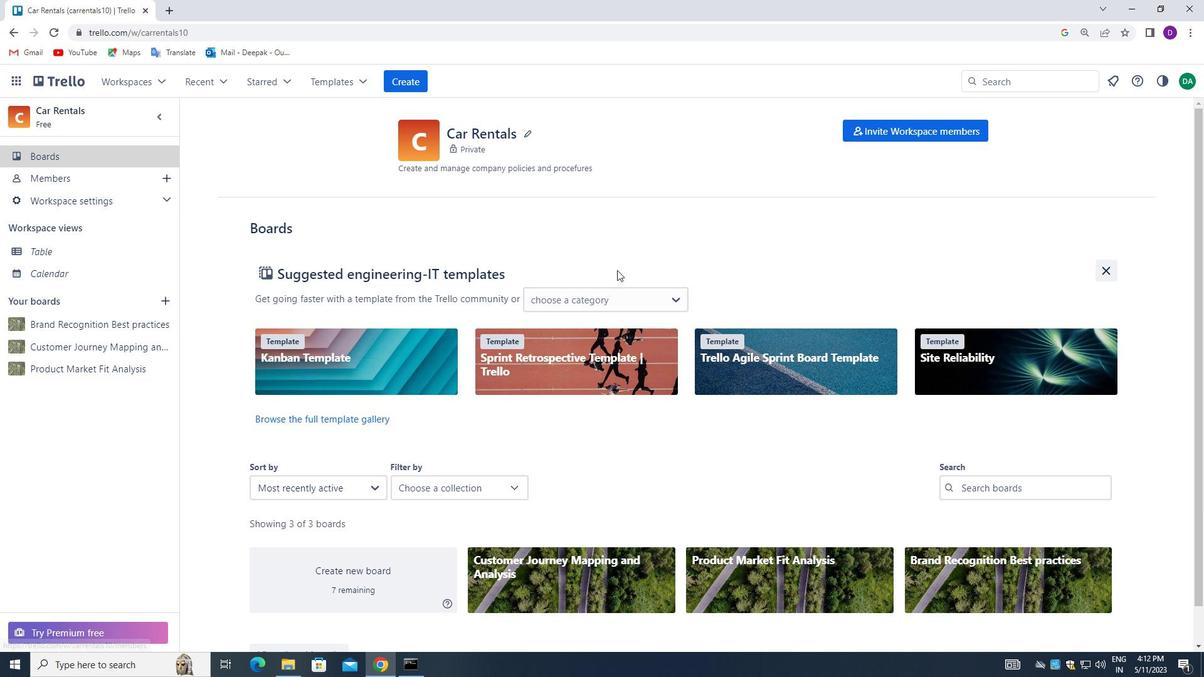 
Action: Mouse scrolled (622, 267) with delta (0, 0)
Screenshot: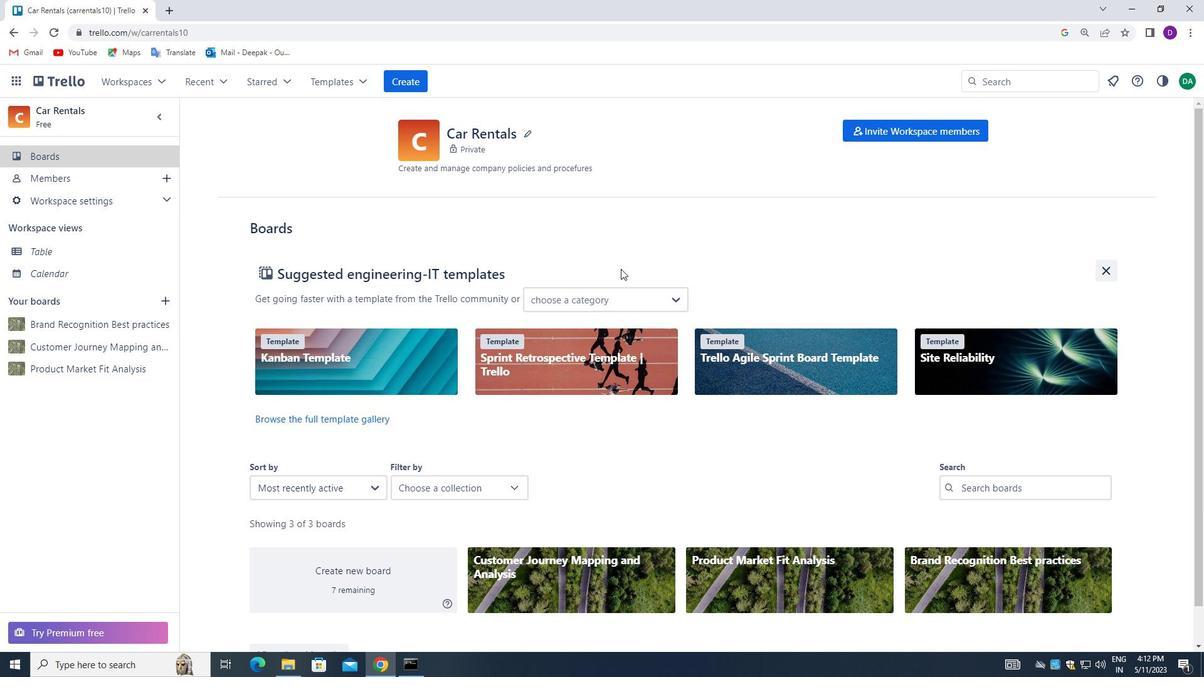 
Action: Mouse scrolled (622, 267) with delta (0, 0)
Screenshot: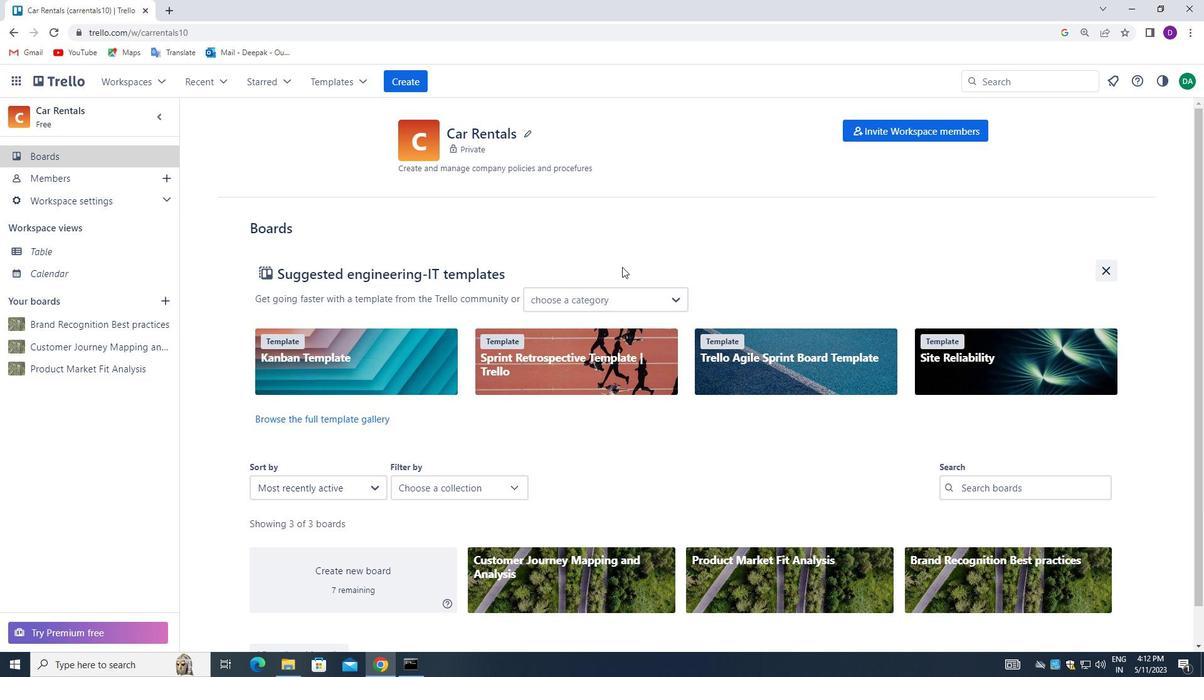 
Action: Mouse scrolled (622, 267) with delta (0, 0)
Screenshot: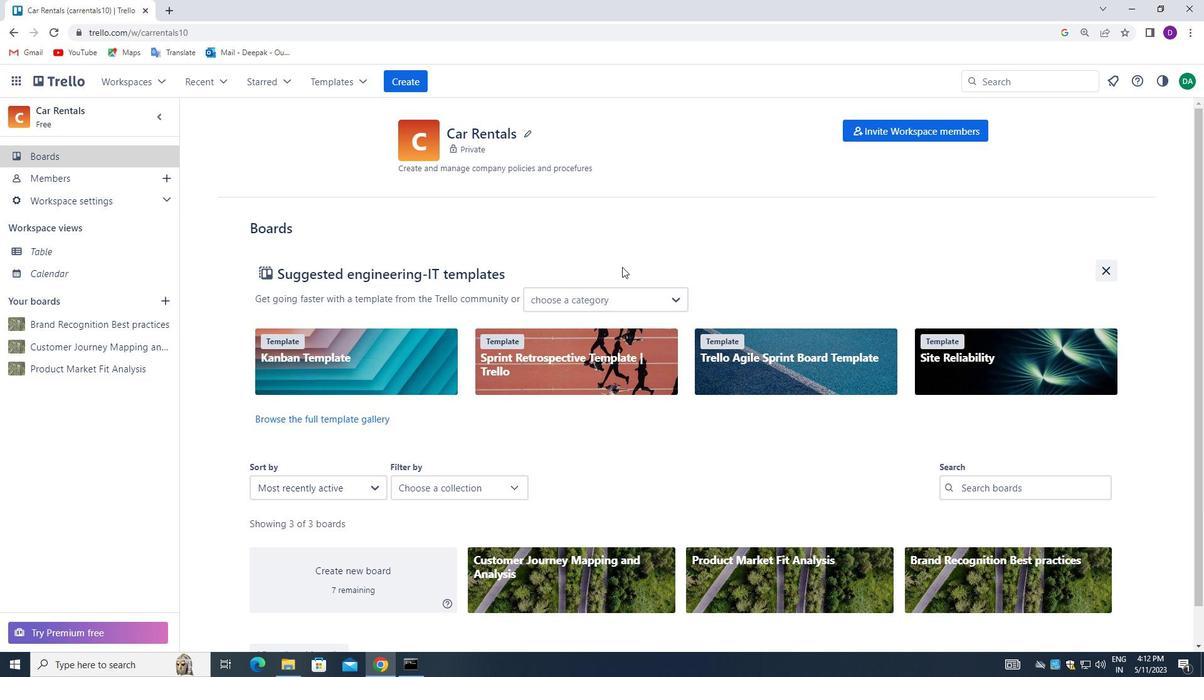 
Action: Mouse scrolled (622, 267) with delta (0, 0)
Screenshot: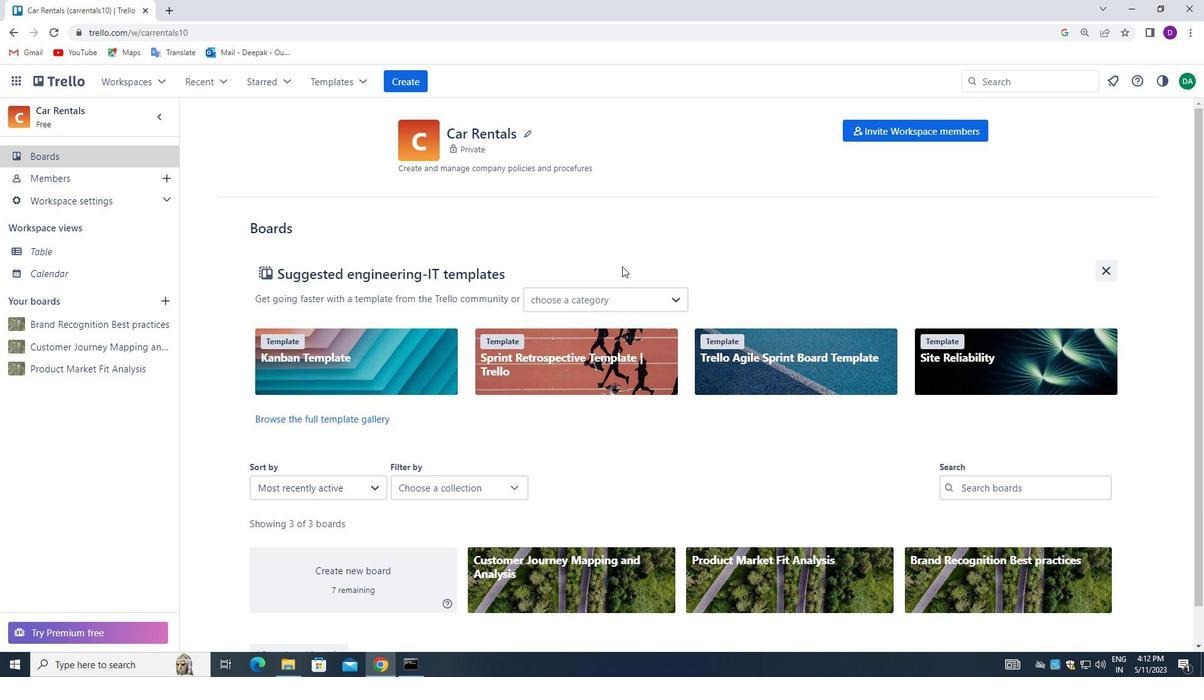 
Action: Mouse moved to (622, 265)
Screenshot: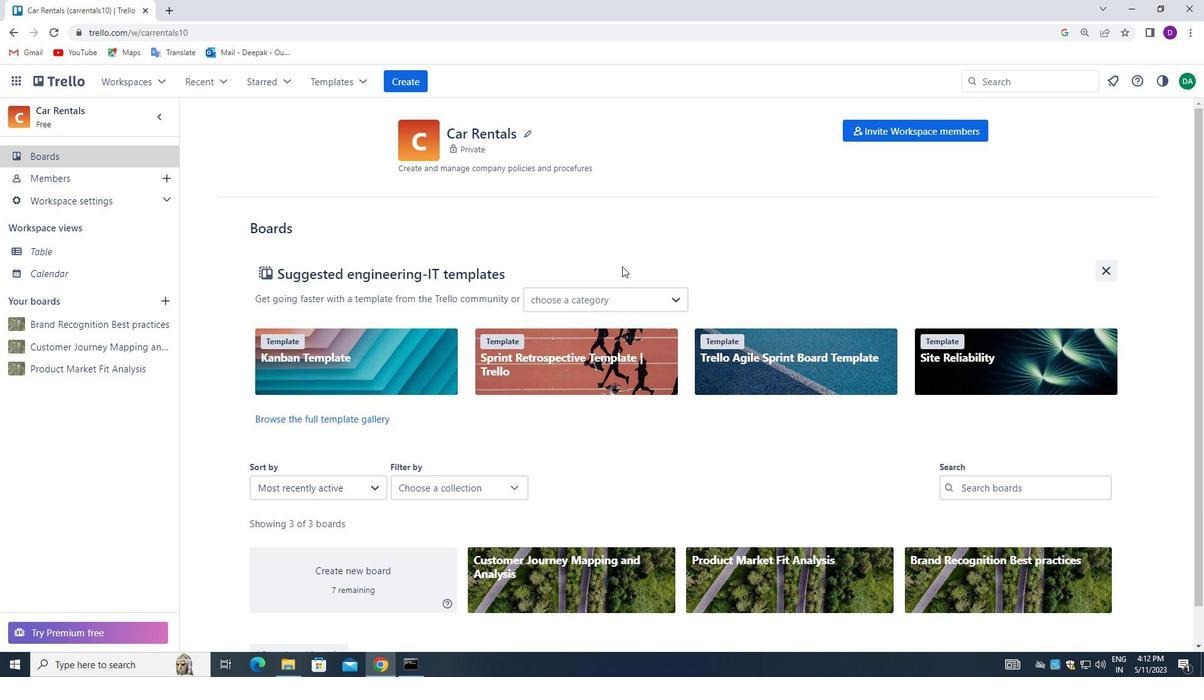 
